 Task: Create a due date automation trigger when advanced on, on the tuesday after a card is due add fields with custom field "Resume" set to a number lower than 1 and lower than 10 at 11:00 AM.
Action: Mouse moved to (1234, 97)
Screenshot: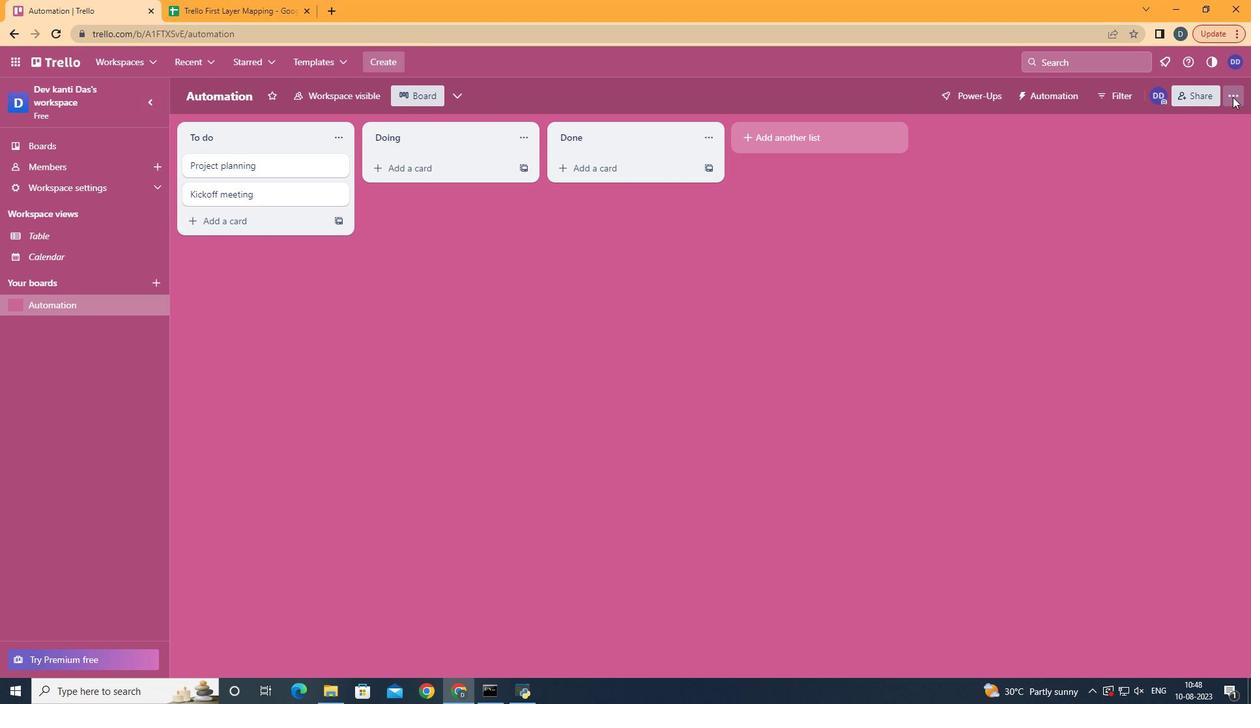 
Action: Mouse pressed left at (1234, 97)
Screenshot: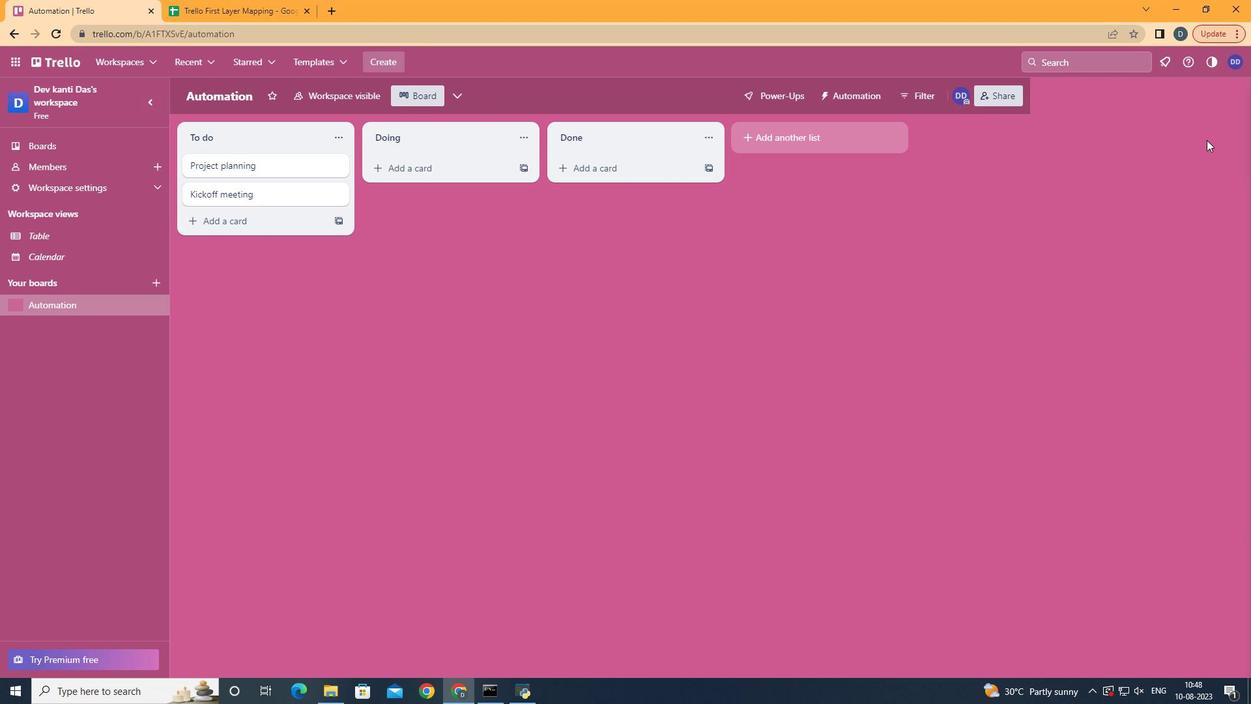 
Action: Mouse moved to (1119, 281)
Screenshot: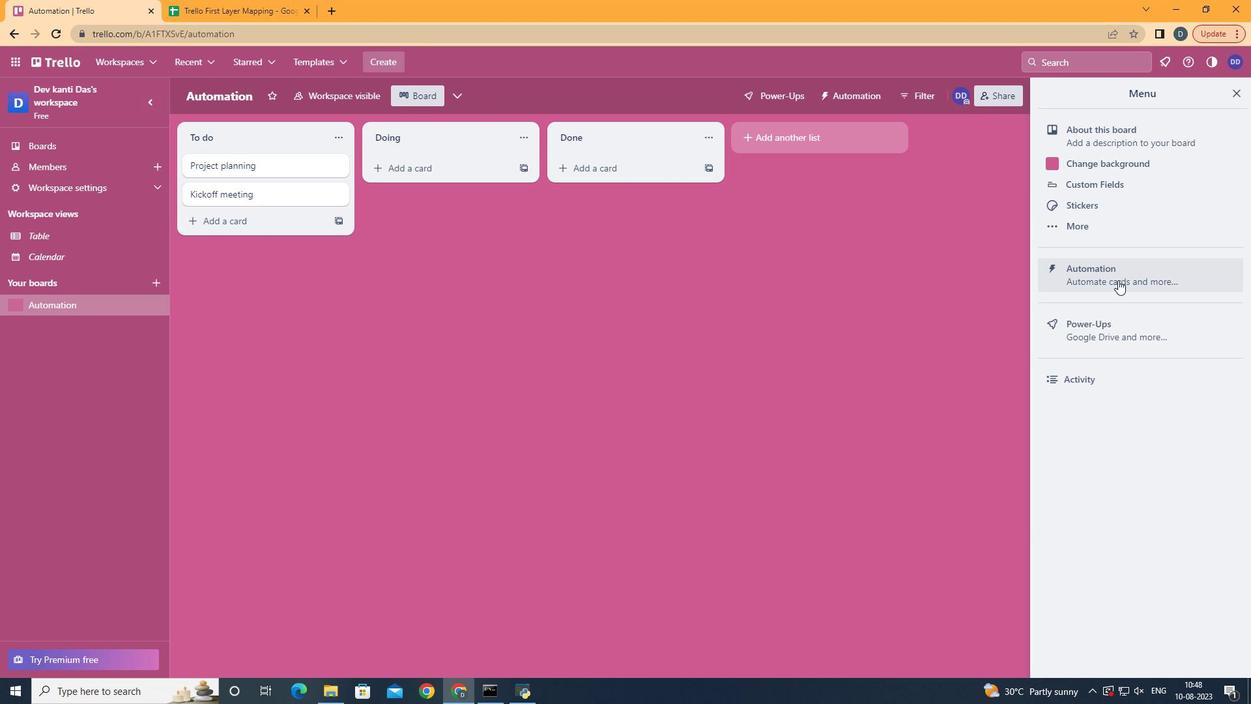 
Action: Mouse pressed left at (1119, 281)
Screenshot: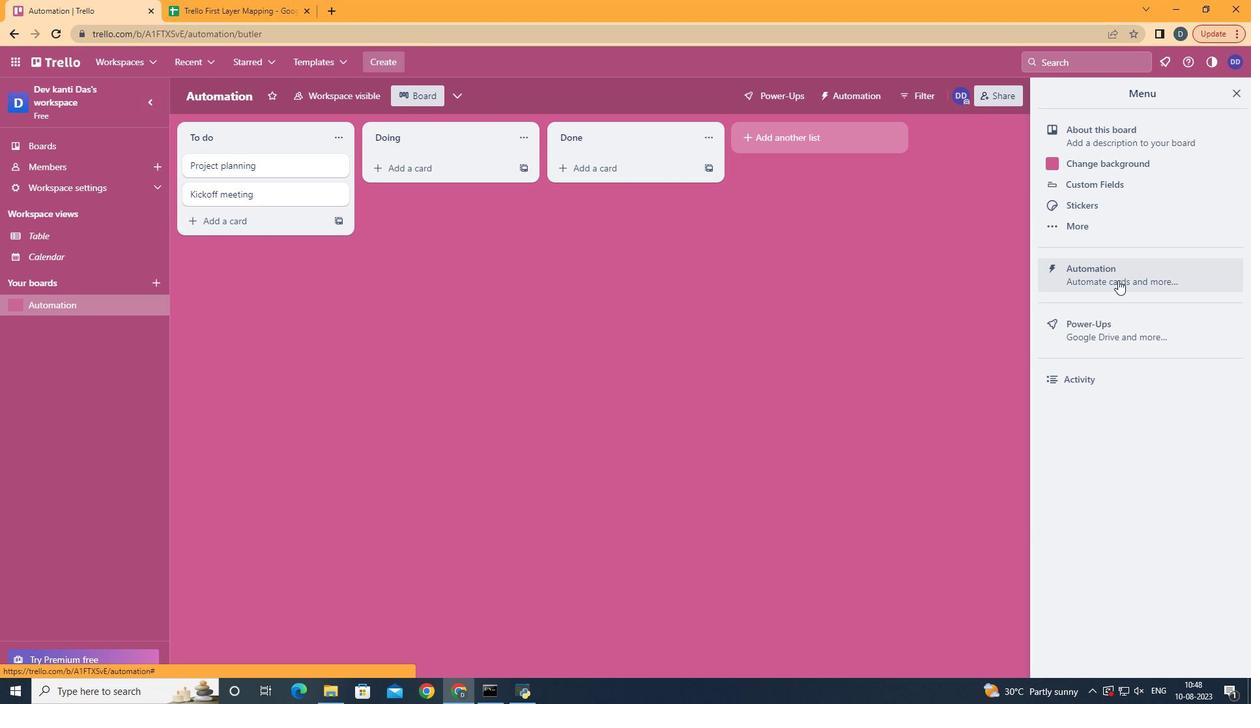 
Action: Mouse moved to (226, 261)
Screenshot: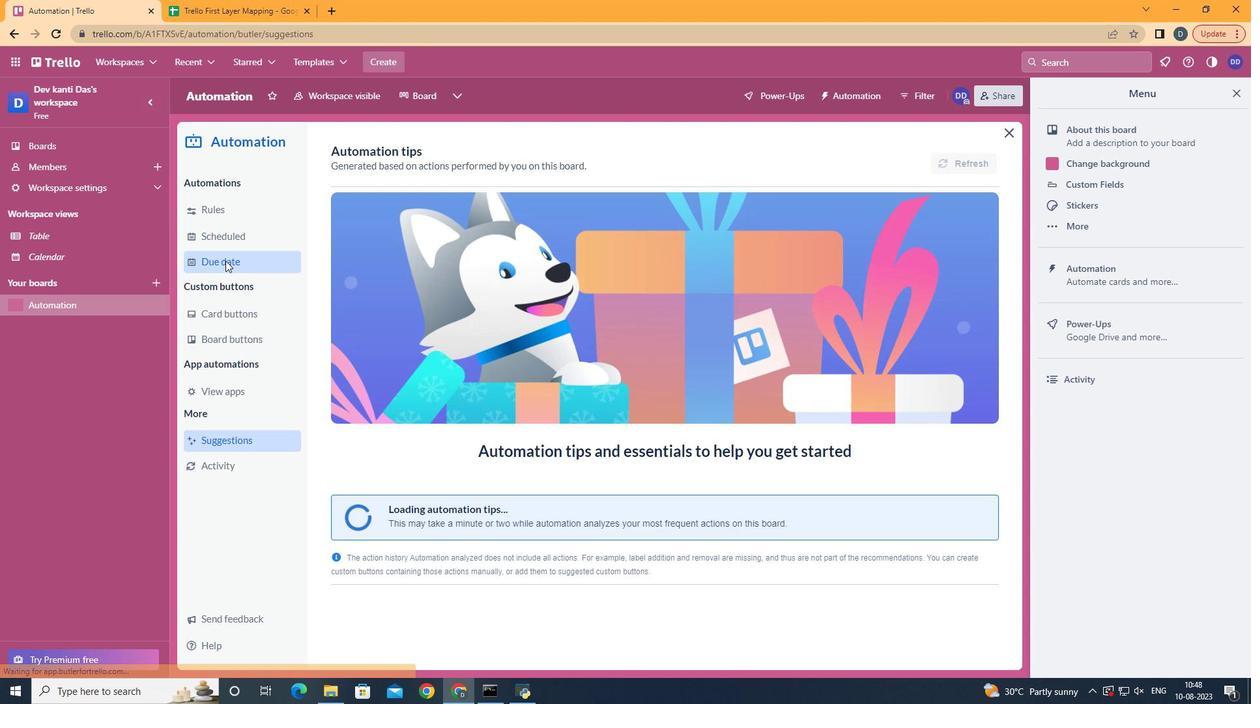 
Action: Mouse pressed left at (226, 261)
Screenshot: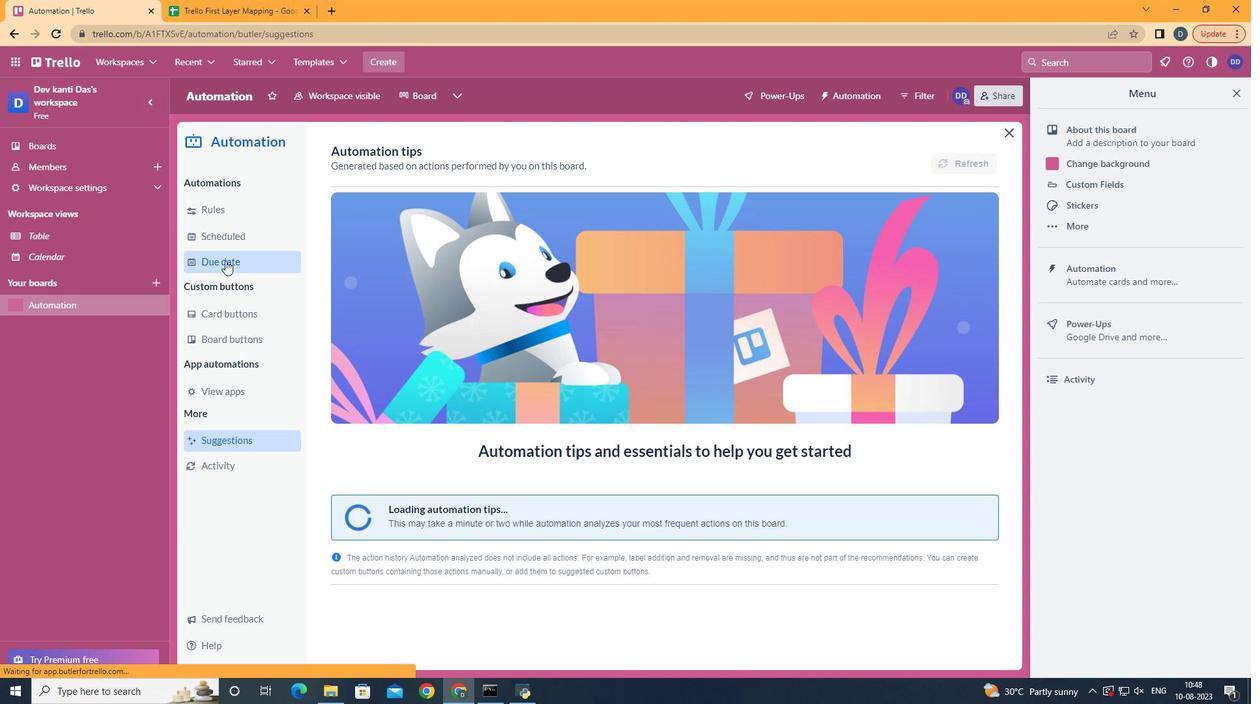 
Action: Mouse moved to (918, 161)
Screenshot: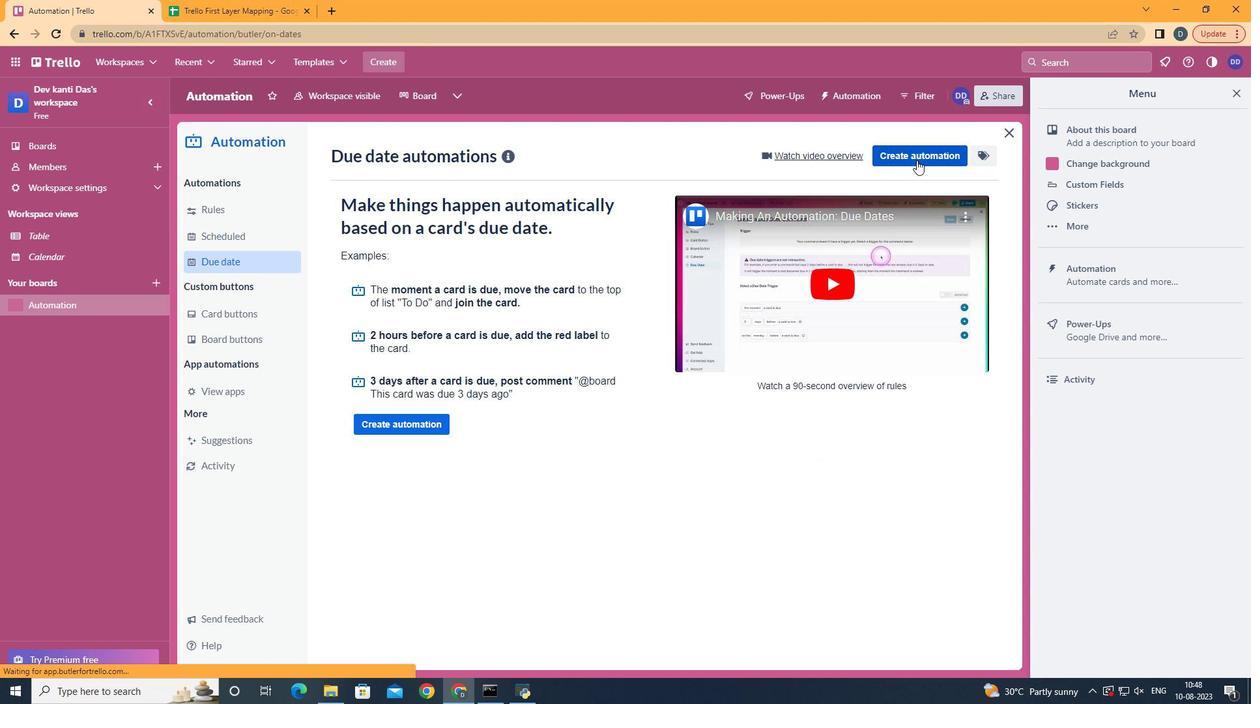
Action: Mouse pressed left at (918, 161)
Screenshot: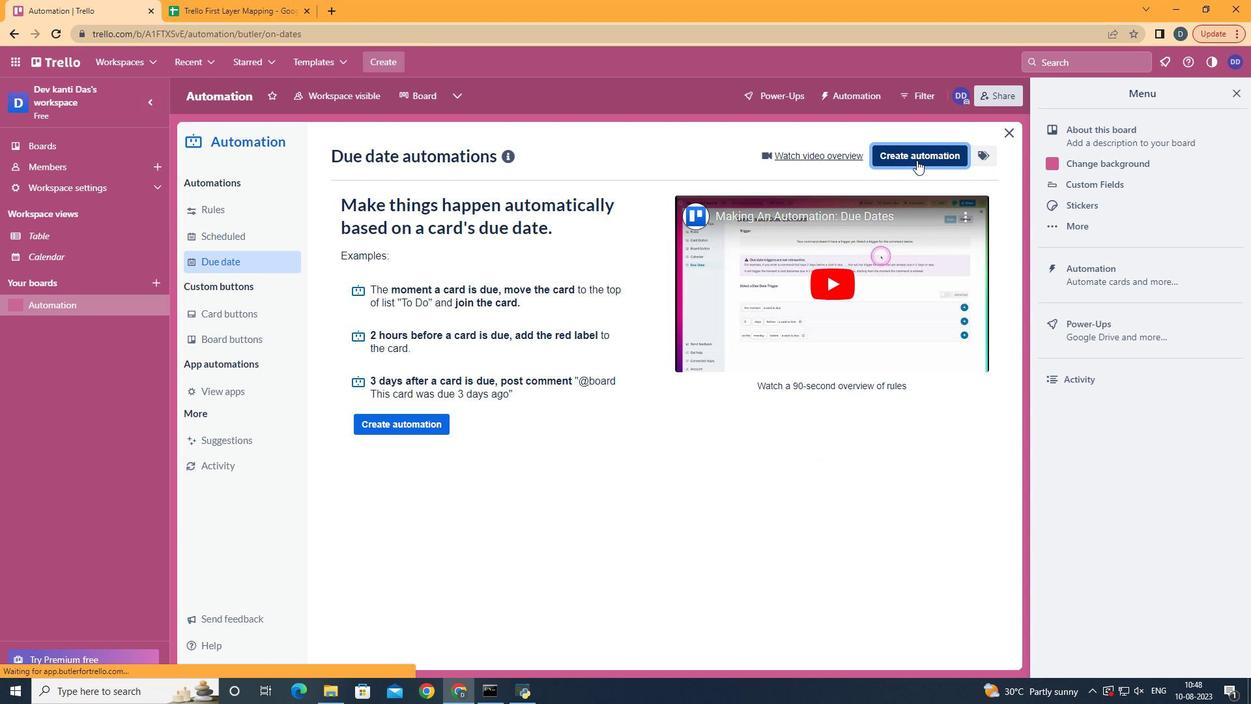
Action: Mouse moved to (650, 293)
Screenshot: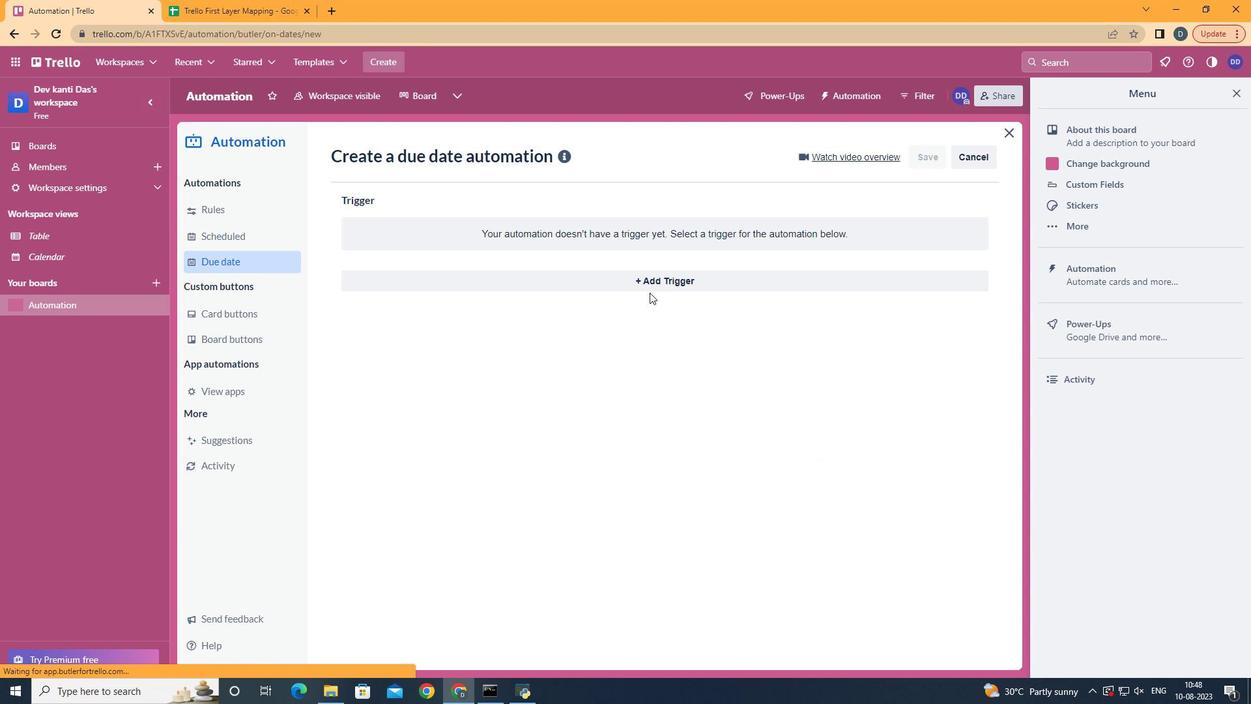 
Action: Mouse pressed left at (650, 293)
Screenshot: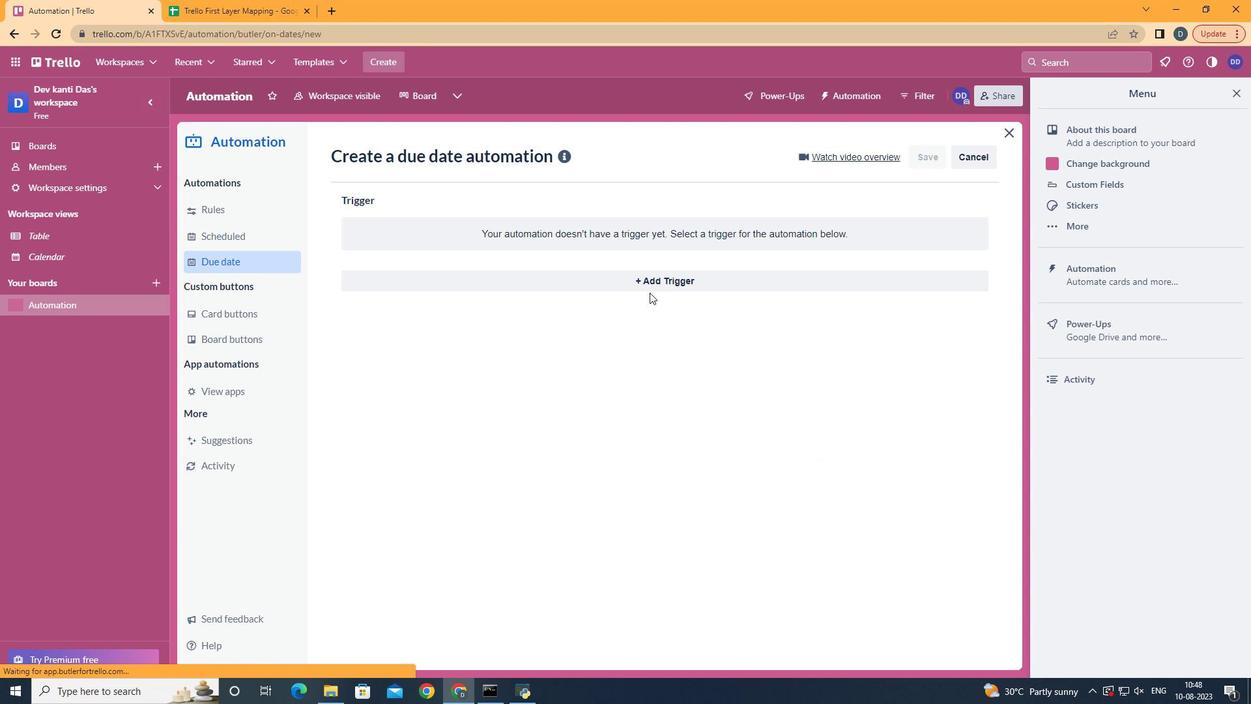 
Action: Mouse moved to (708, 294)
Screenshot: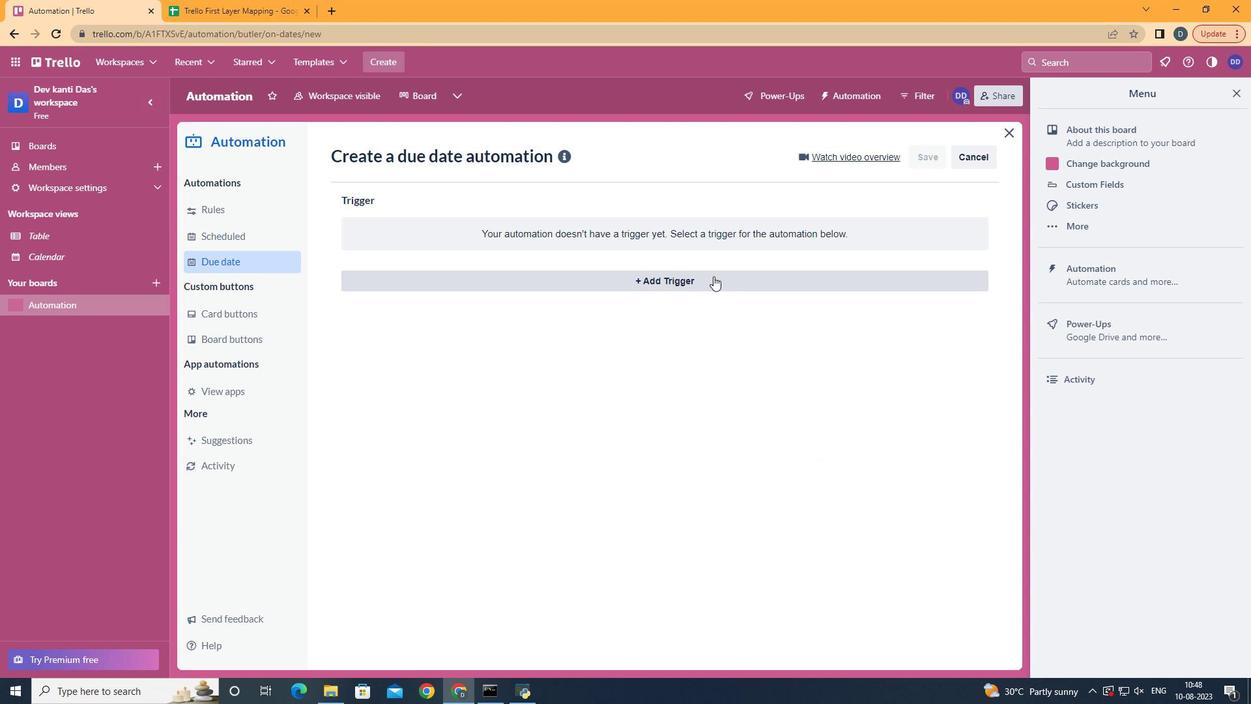 
Action: Mouse pressed left at (708, 294)
Screenshot: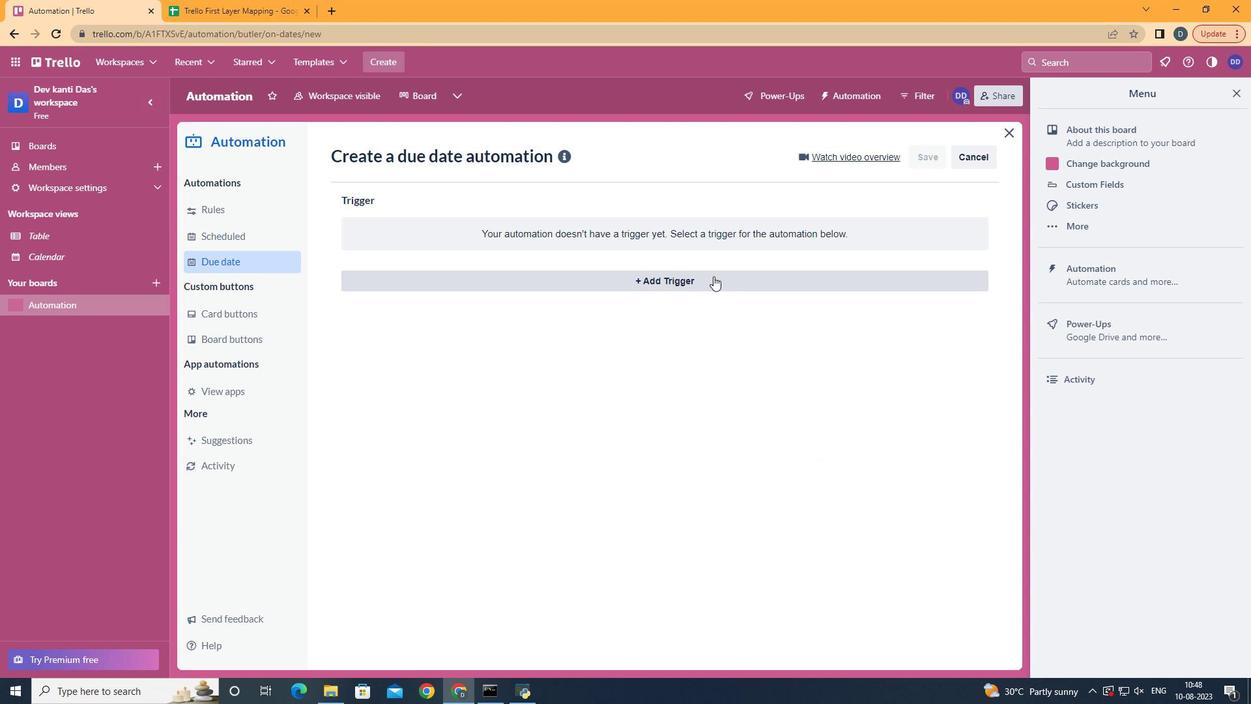 
Action: Mouse moved to (714, 277)
Screenshot: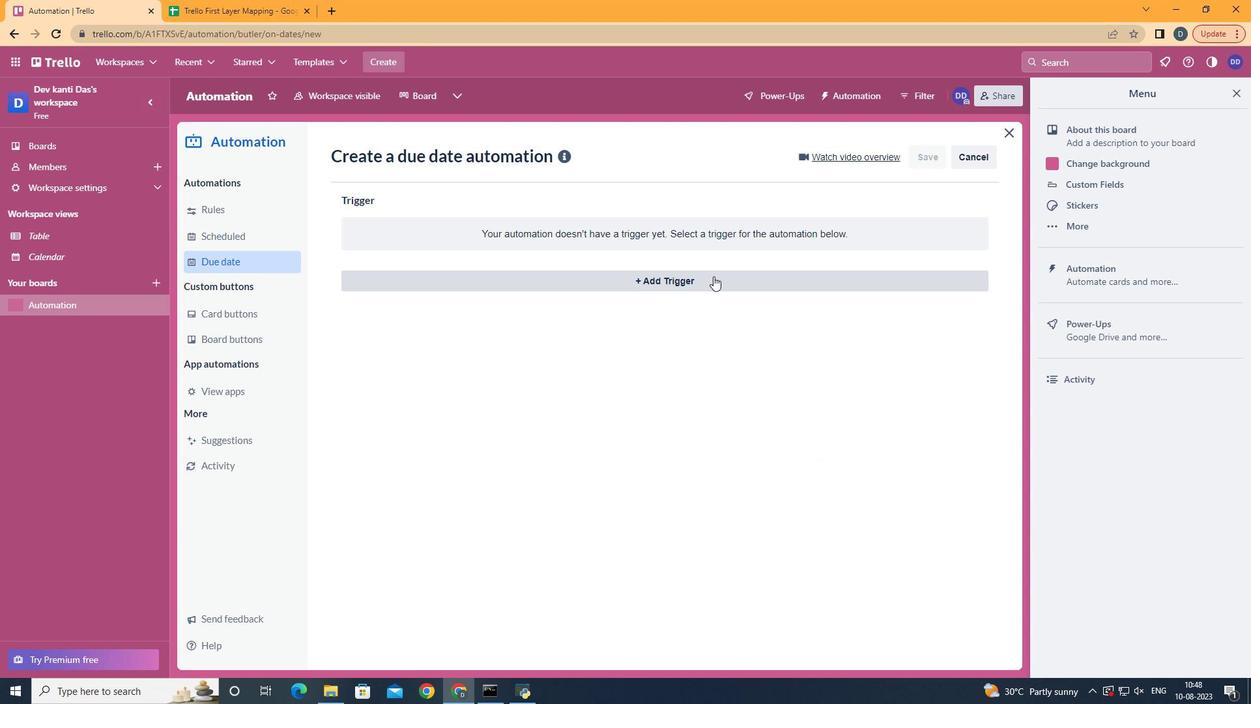 
Action: Mouse pressed left at (714, 277)
Screenshot: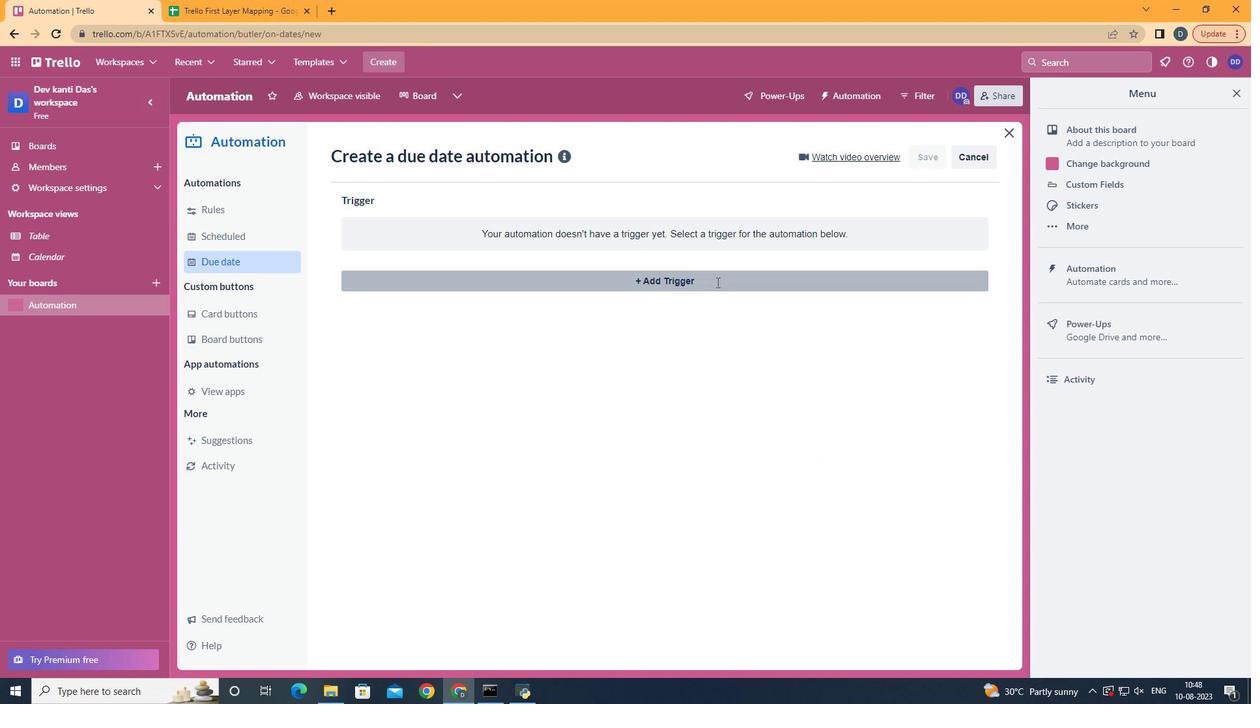 
Action: Mouse moved to (423, 363)
Screenshot: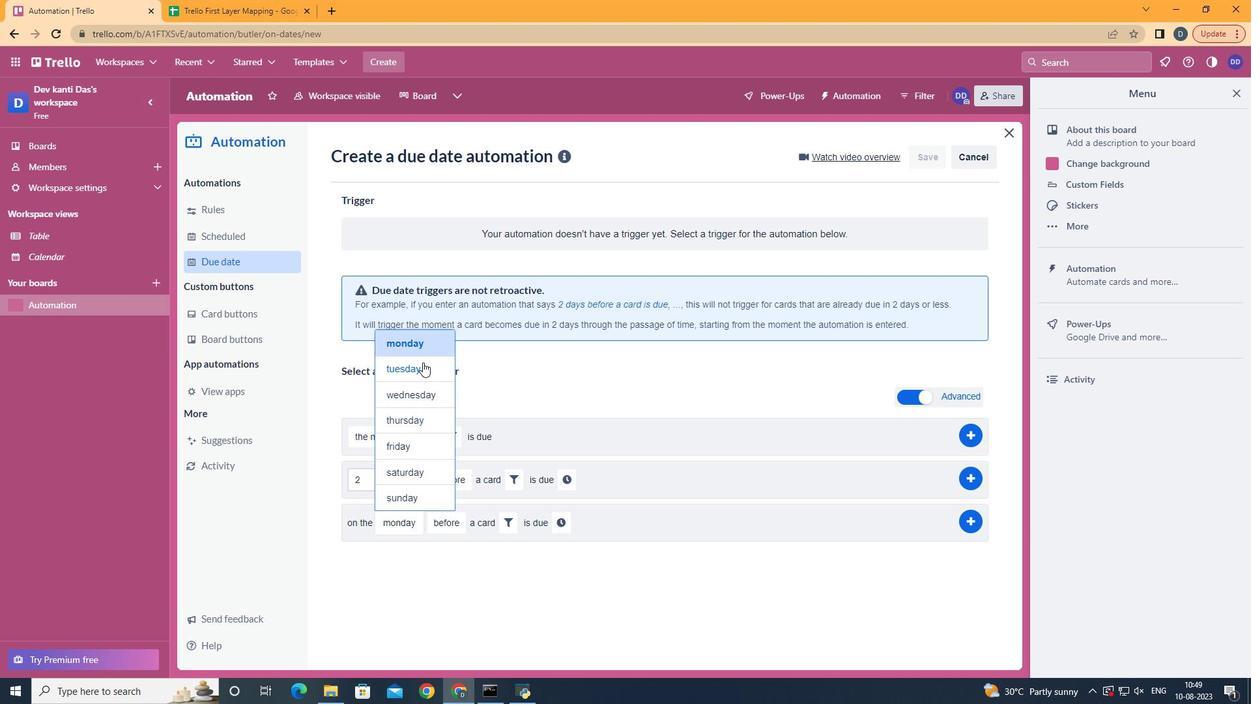 
Action: Mouse pressed left at (423, 363)
Screenshot: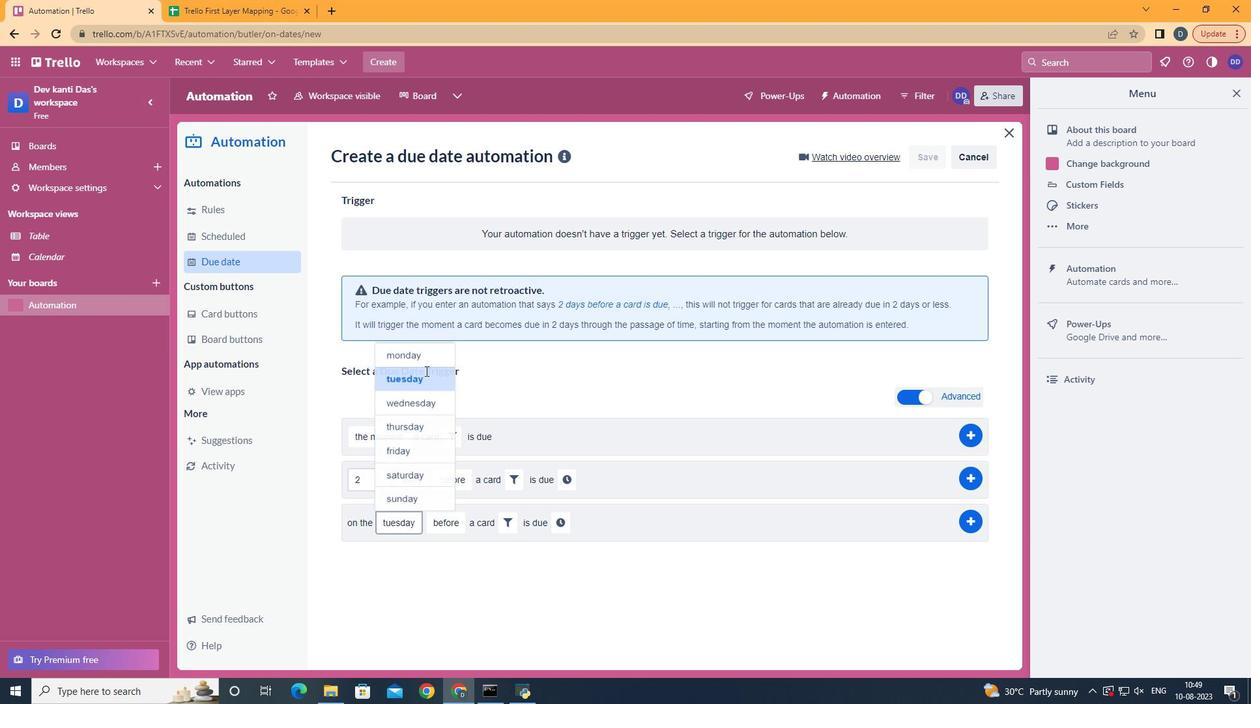
Action: Mouse moved to (469, 573)
Screenshot: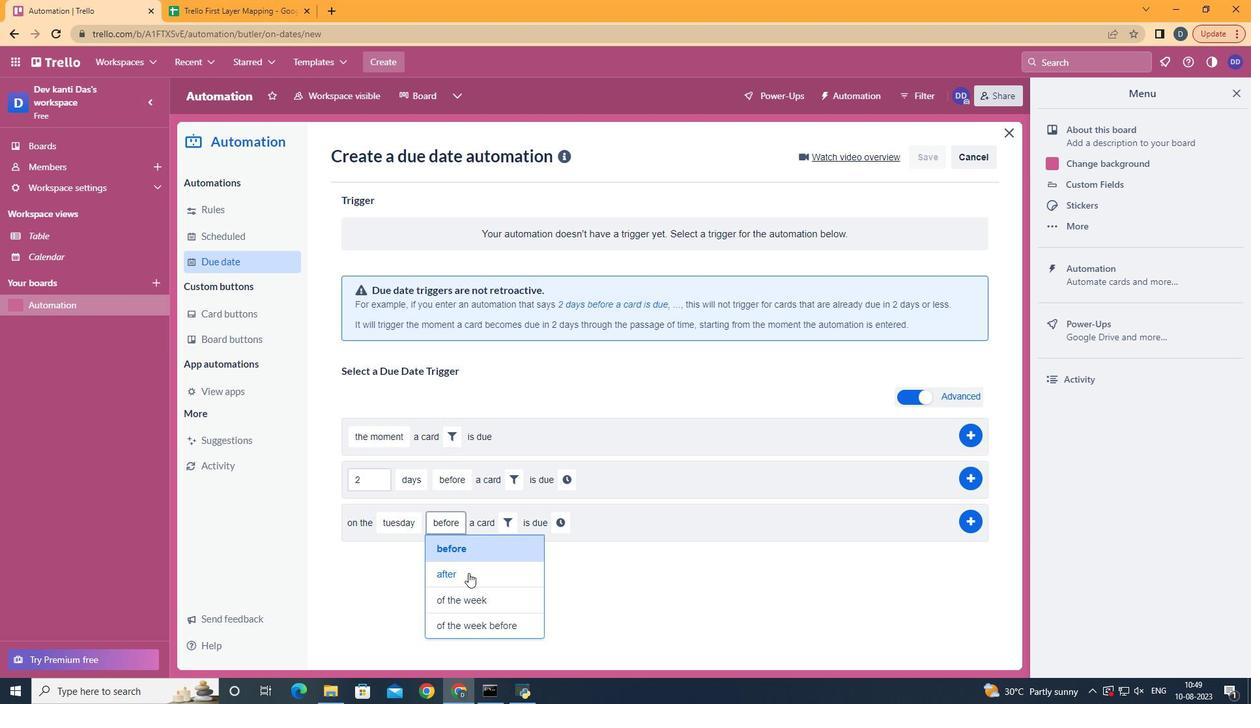 
Action: Mouse pressed left at (469, 573)
Screenshot: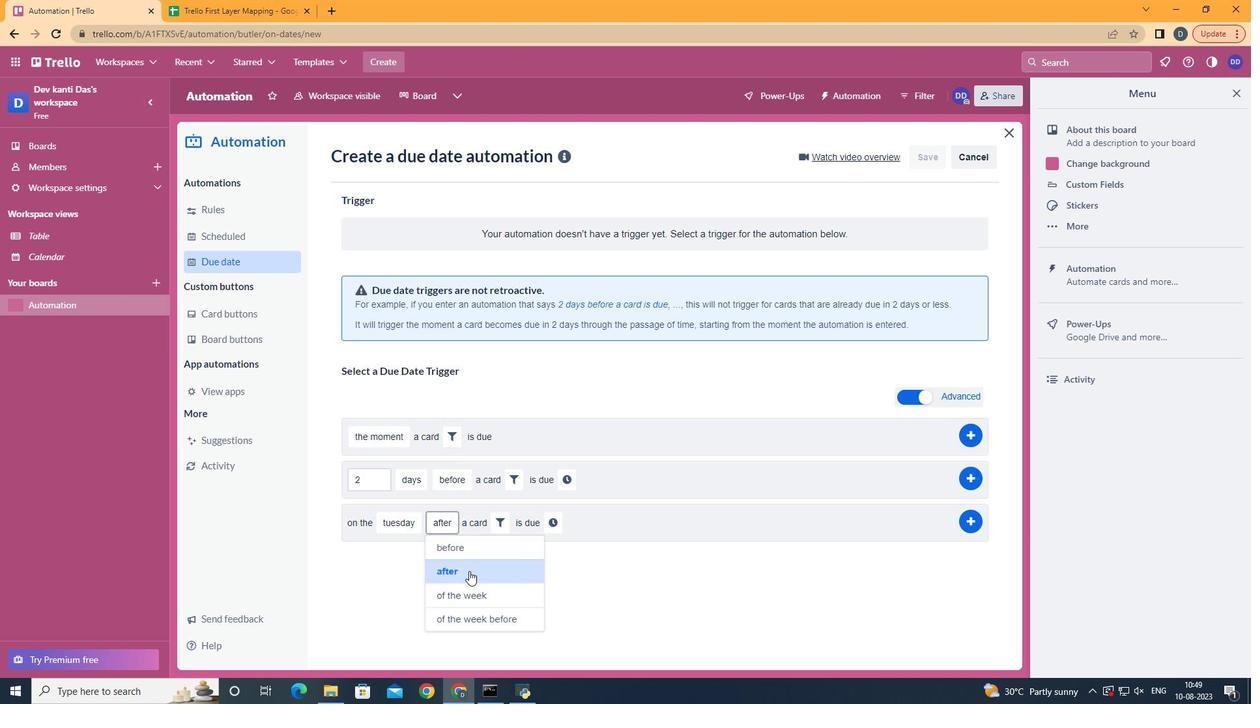 
Action: Mouse moved to (503, 533)
Screenshot: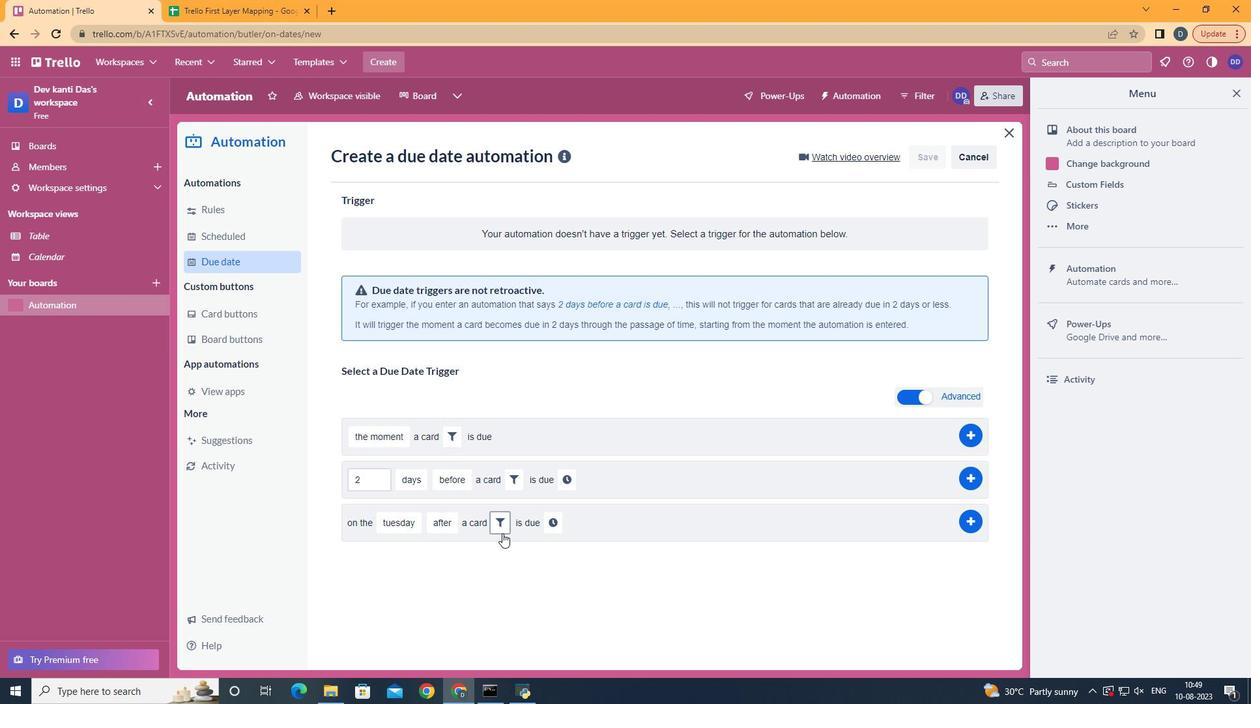 
Action: Mouse pressed left at (503, 533)
Screenshot: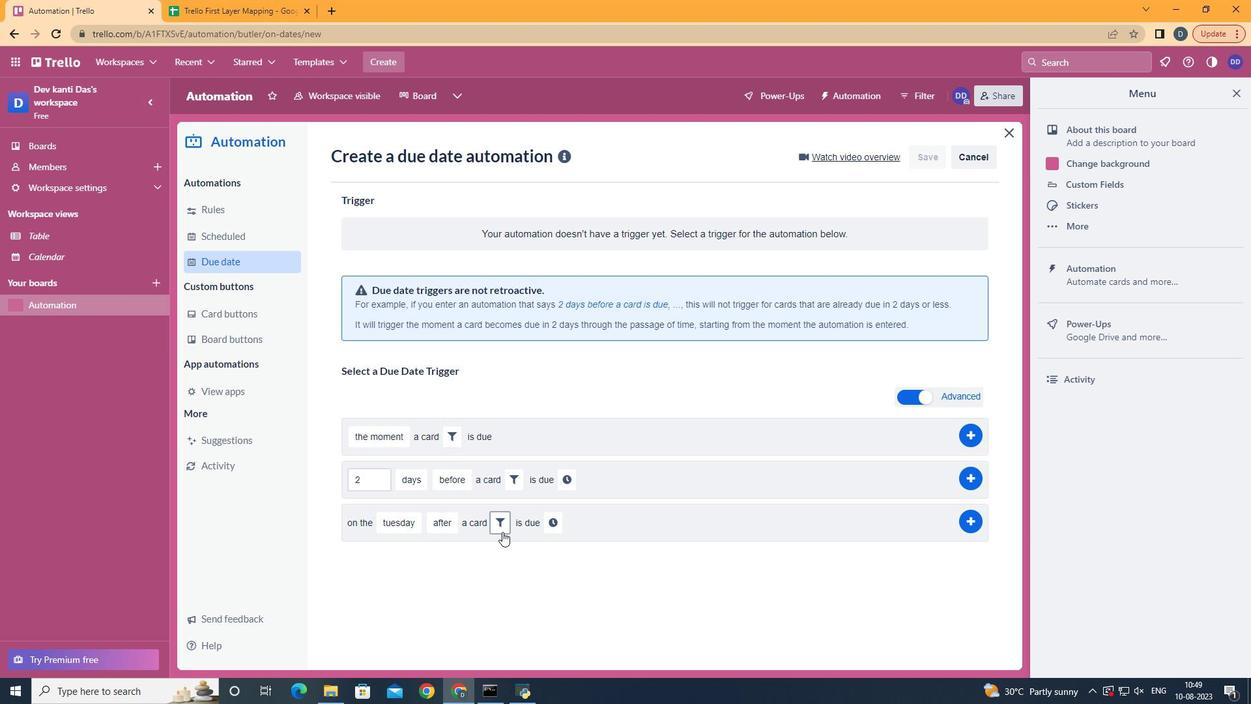 
Action: Mouse moved to (704, 569)
Screenshot: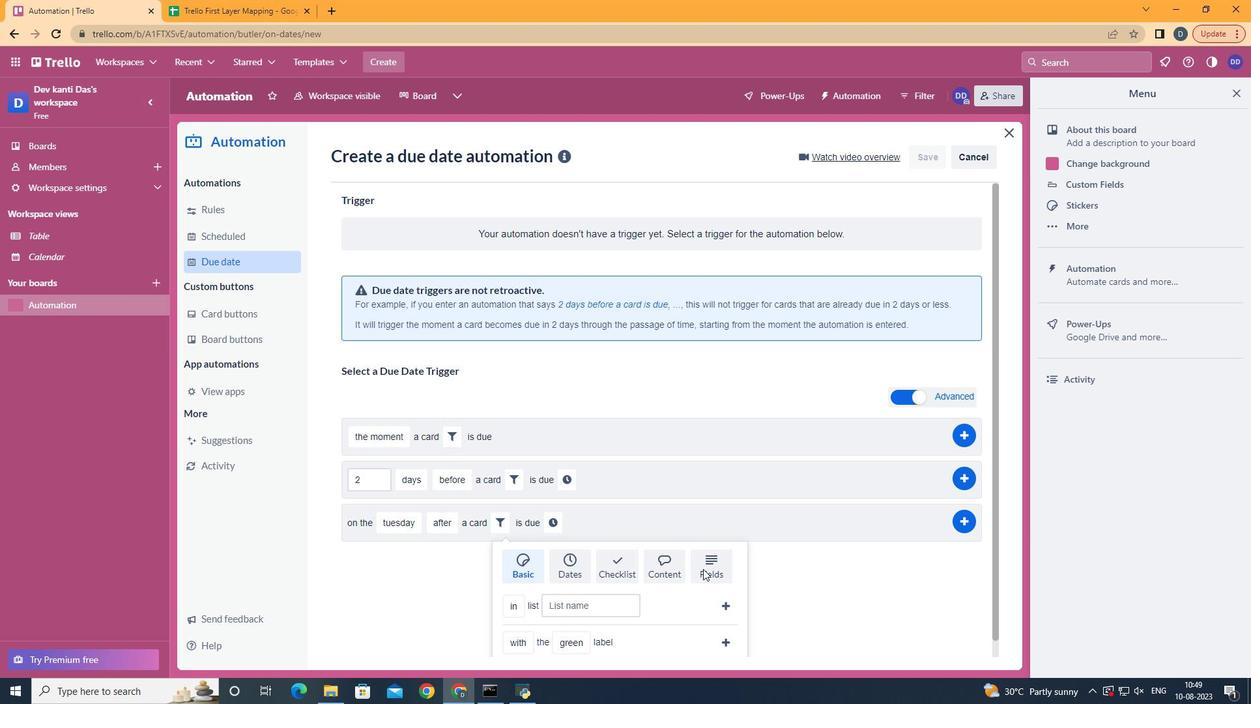 
Action: Mouse pressed left at (704, 569)
Screenshot: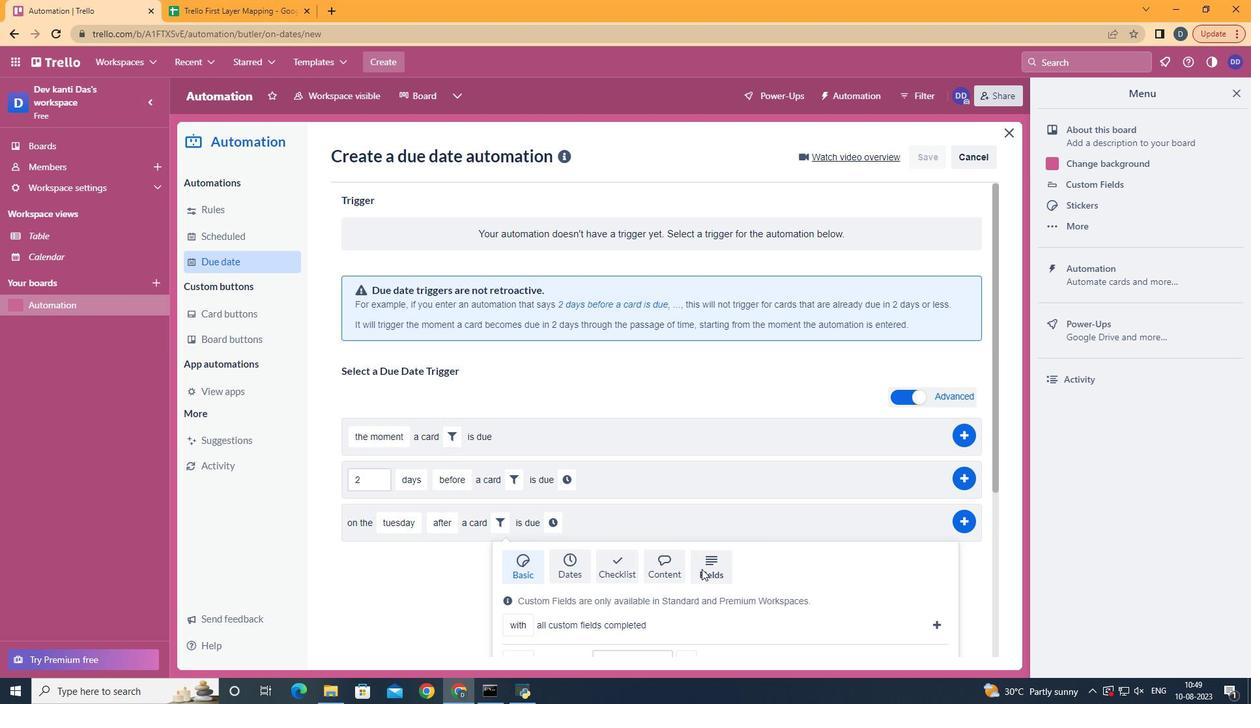 
Action: Mouse moved to (702, 569)
Screenshot: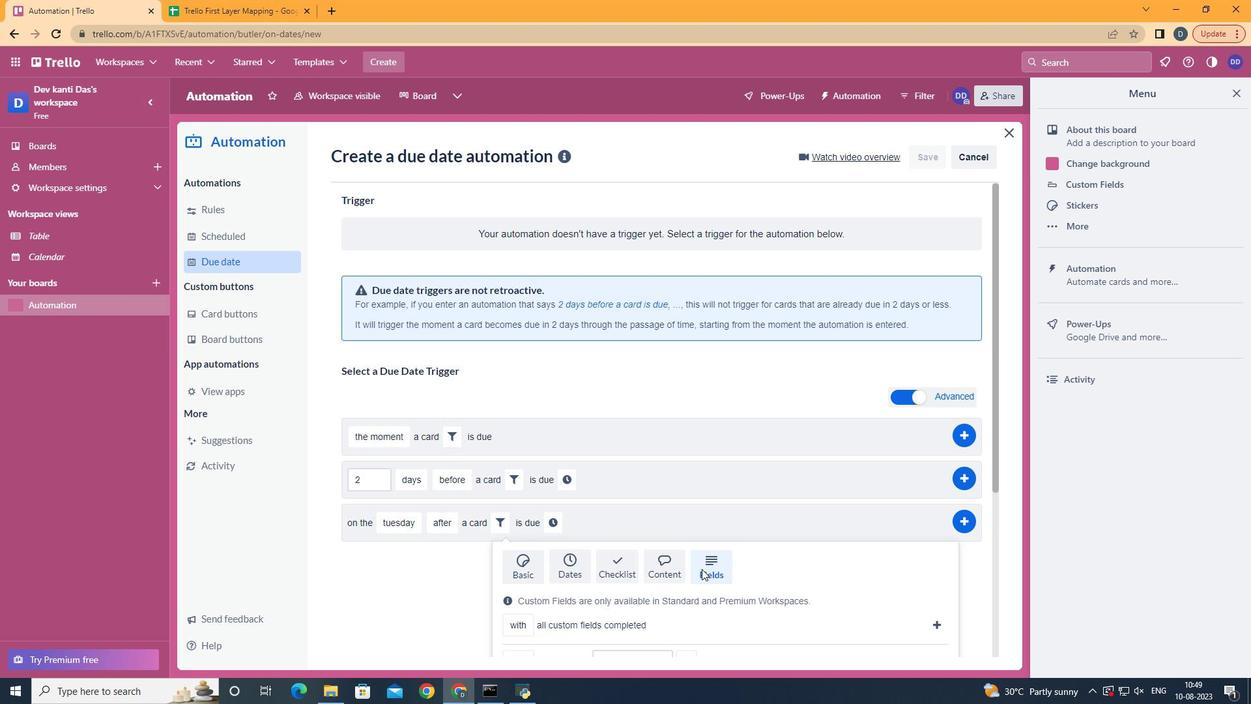 
Action: Mouse scrolled (702, 569) with delta (0, 0)
Screenshot: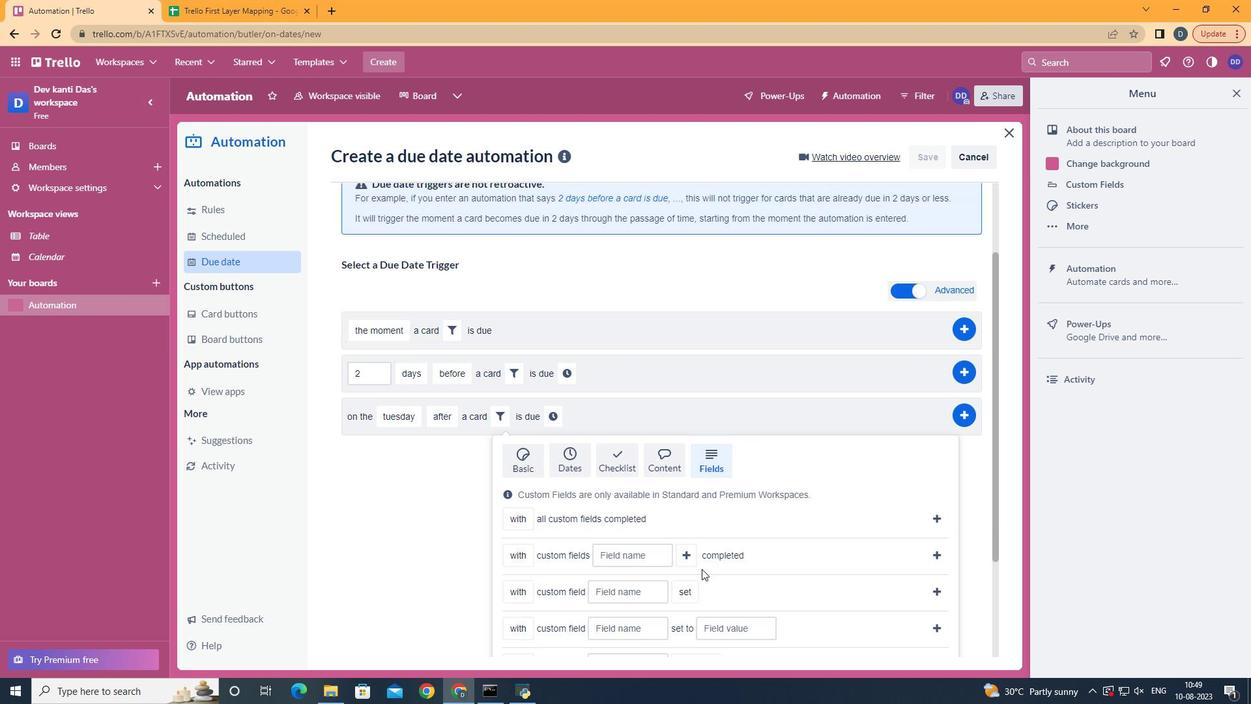 
Action: Mouse scrolled (702, 569) with delta (0, 0)
Screenshot: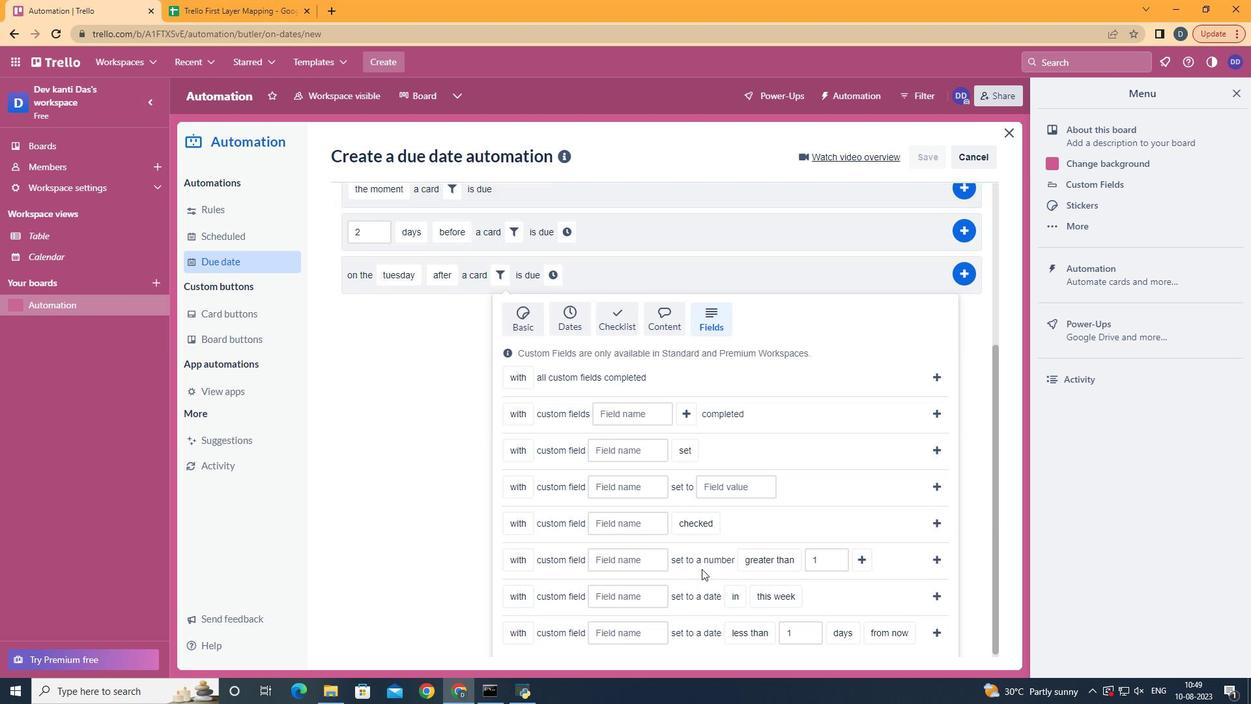 
Action: Mouse scrolled (702, 569) with delta (0, 0)
Screenshot: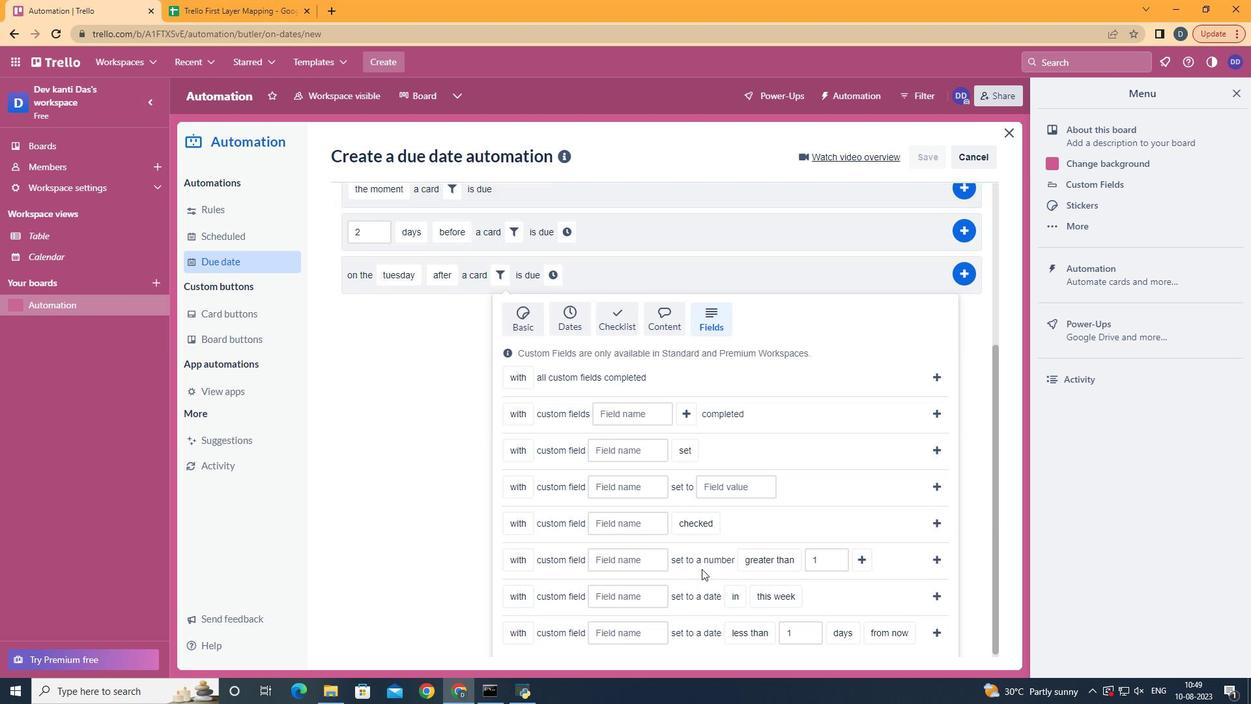 
Action: Mouse scrolled (702, 569) with delta (0, 0)
Screenshot: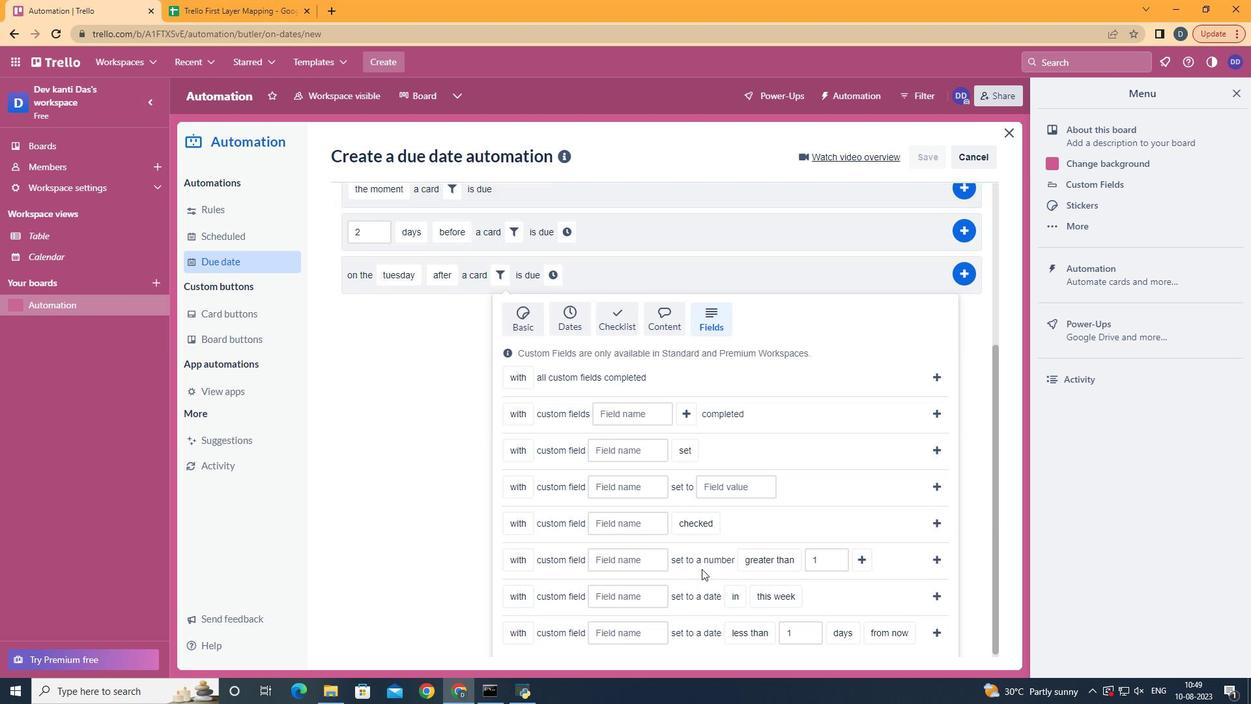 
Action: Mouse scrolled (702, 569) with delta (0, 0)
Screenshot: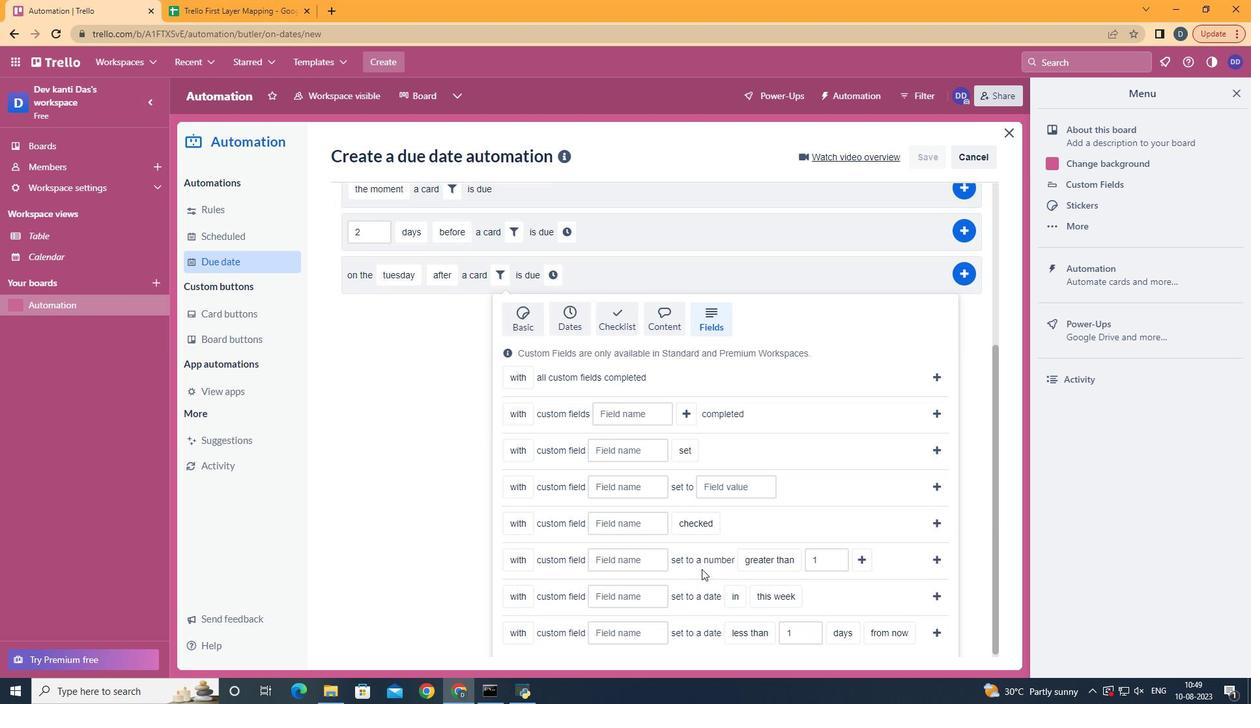 
Action: Mouse scrolled (702, 569) with delta (0, 0)
Screenshot: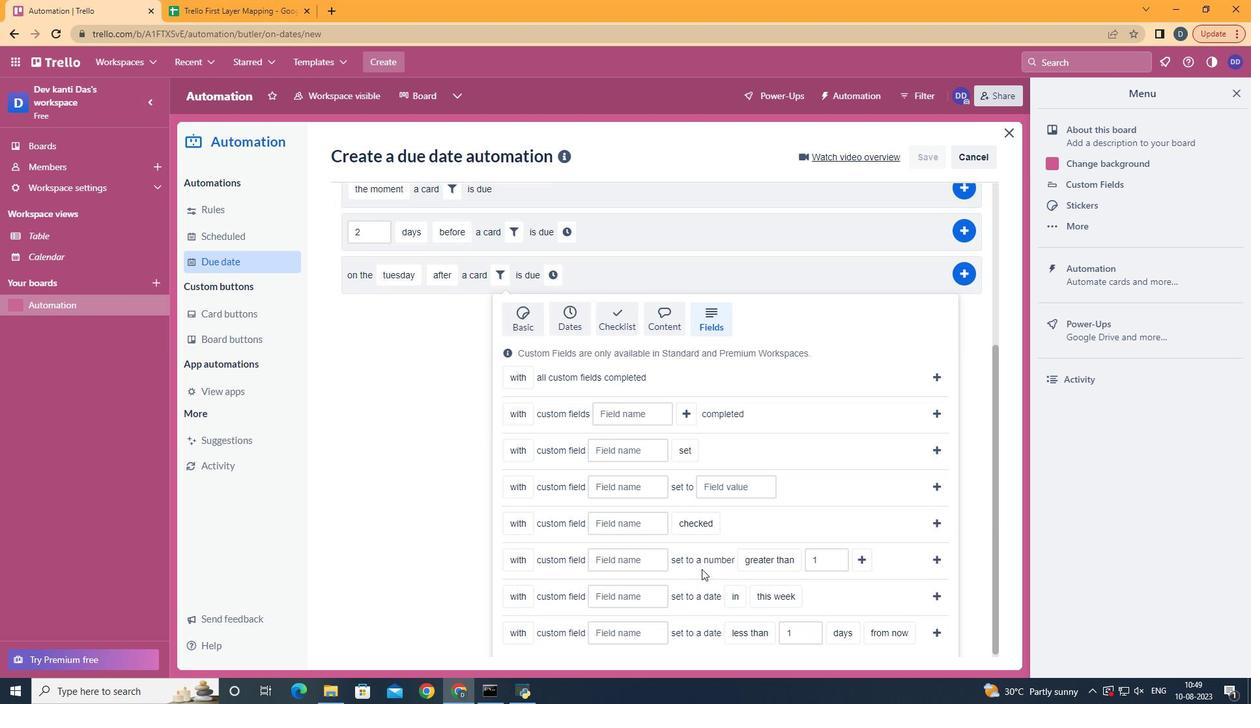 
Action: Mouse moved to (521, 576)
Screenshot: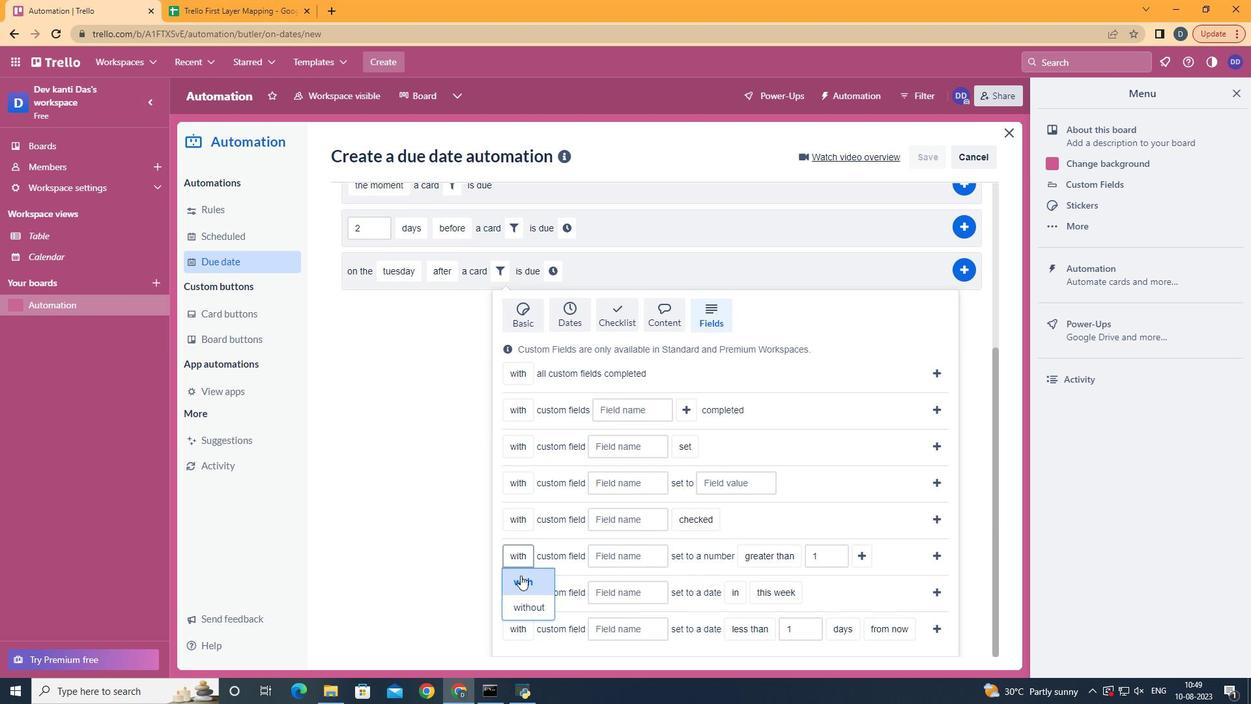 
Action: Mouse pressed left at (521, 576)
Screenshot: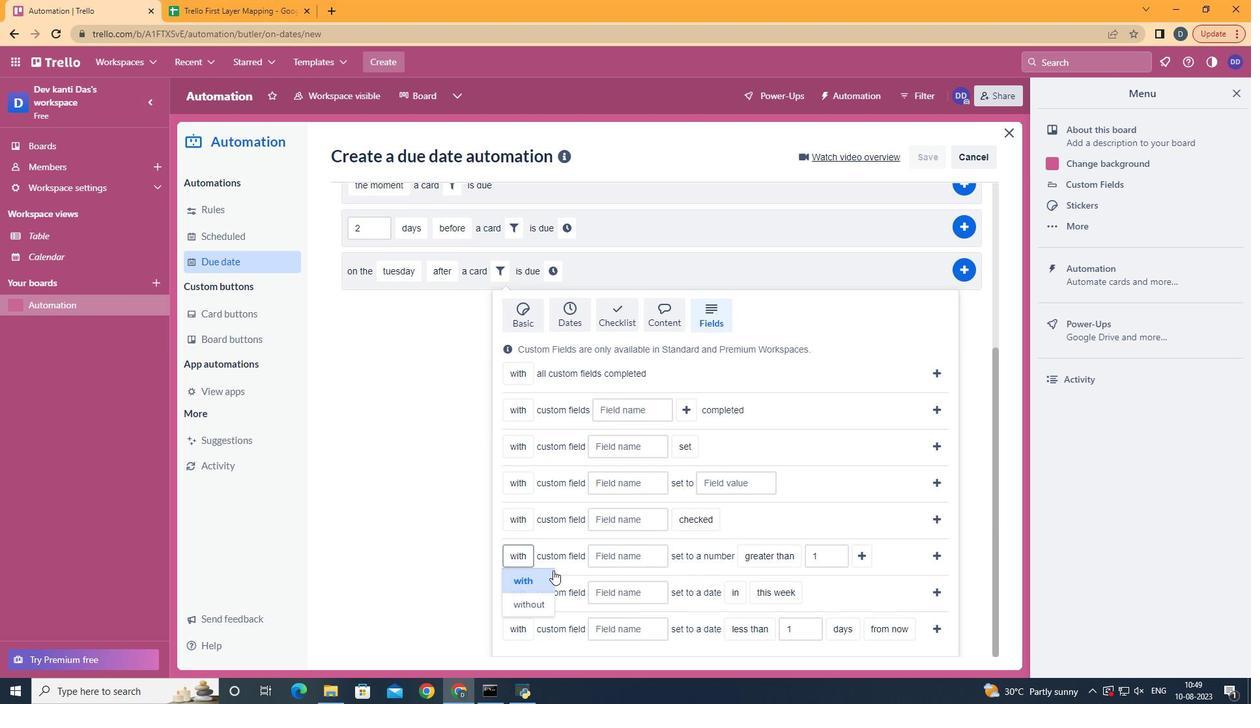 
Action: Mouse moved to (609, 554)
Screenshot: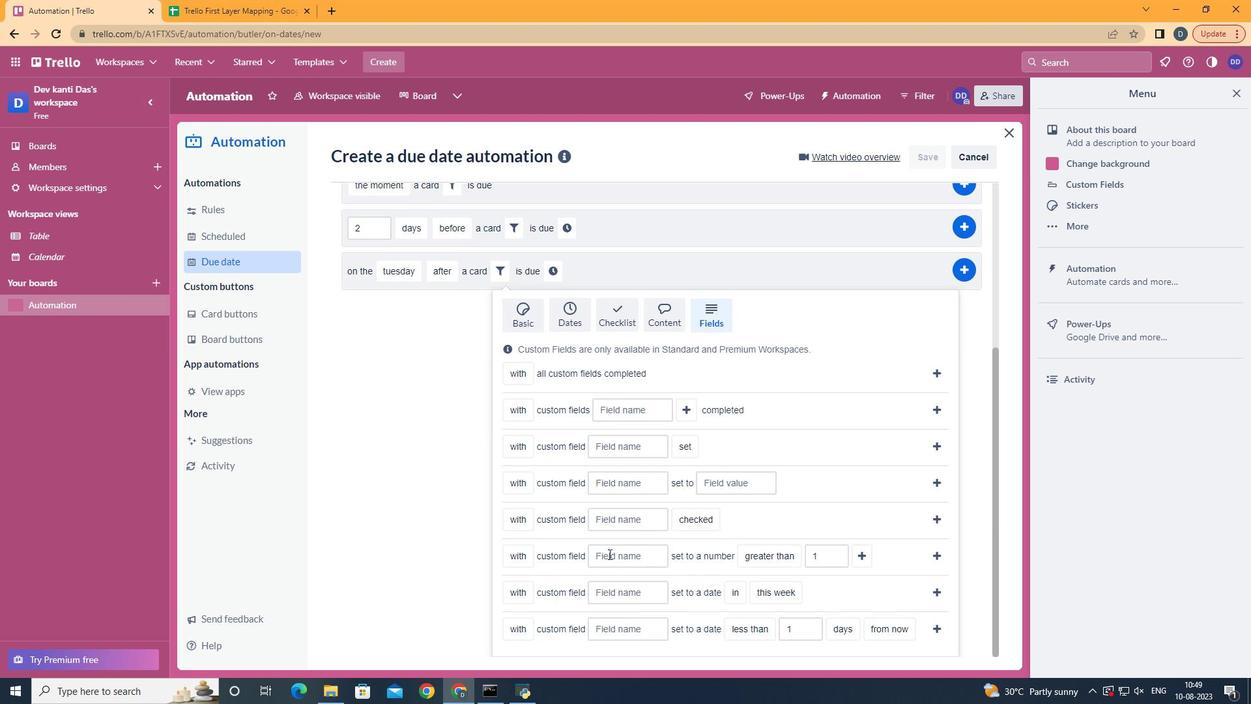 
Action: Mouse pressed left at (609, 554)
Screenshot: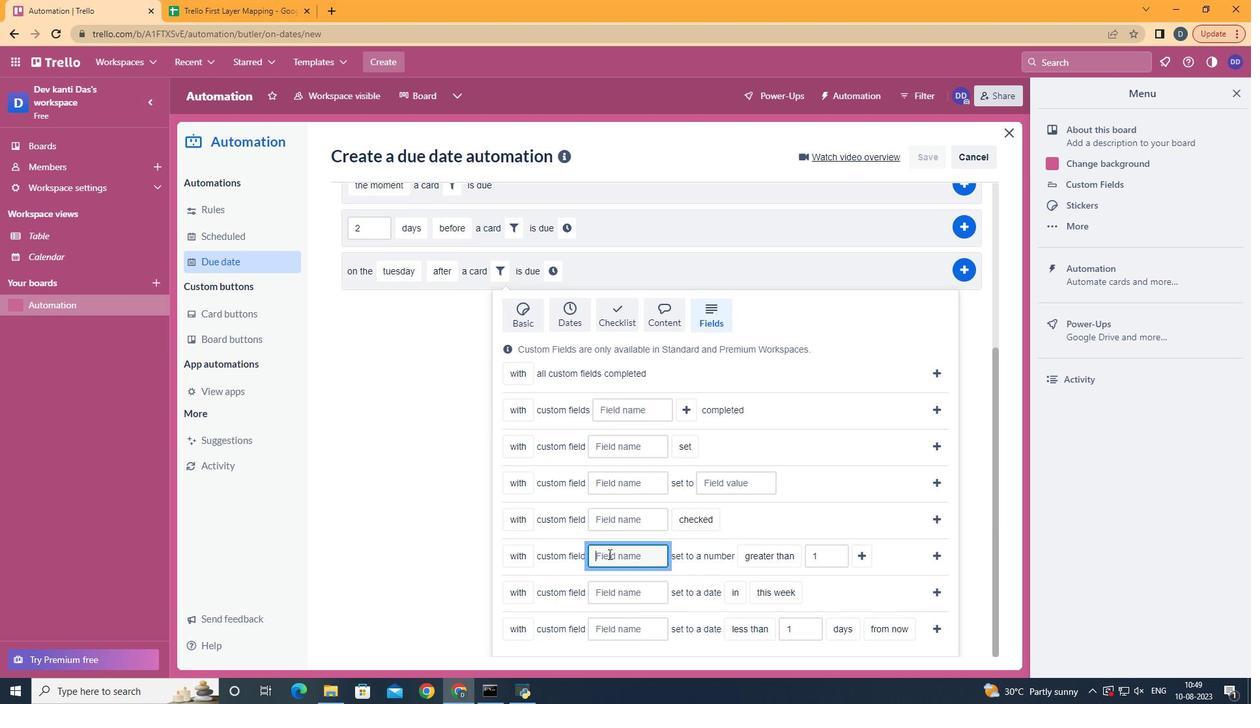 
Action: Key pressed <Key.shift>Resume
Screenshot: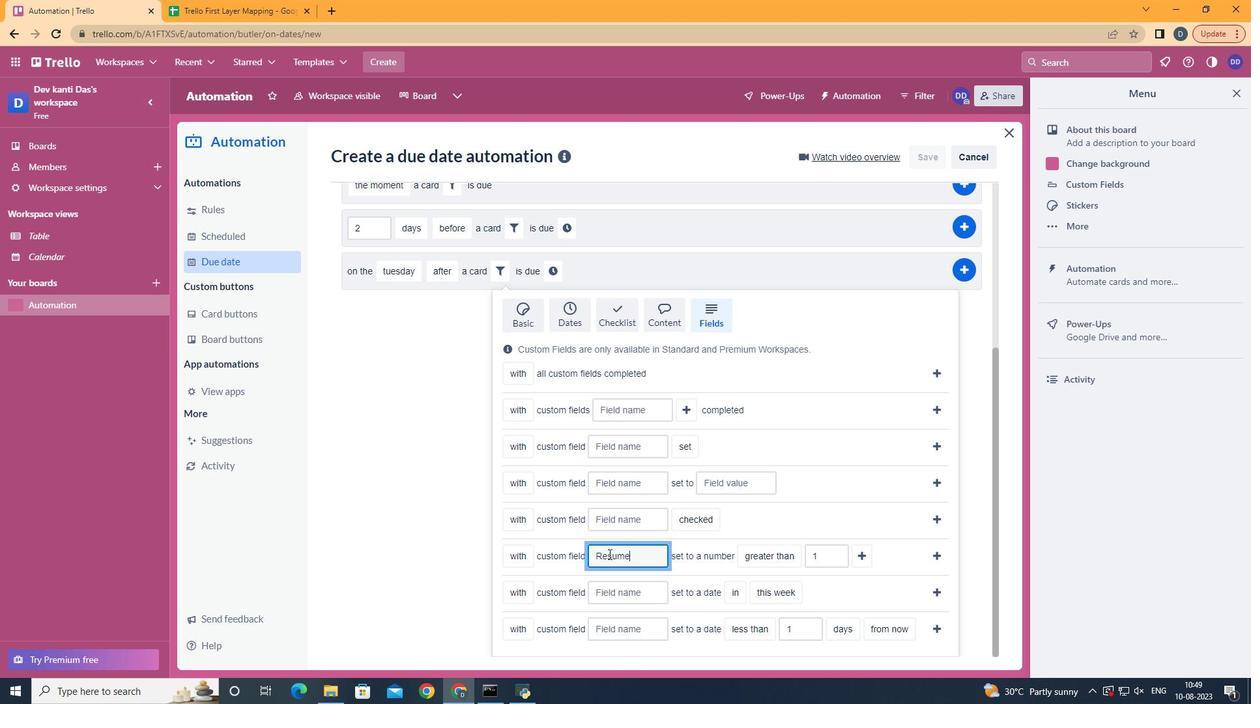 
Action: Mouse moved to (799, 510)
Screenshot: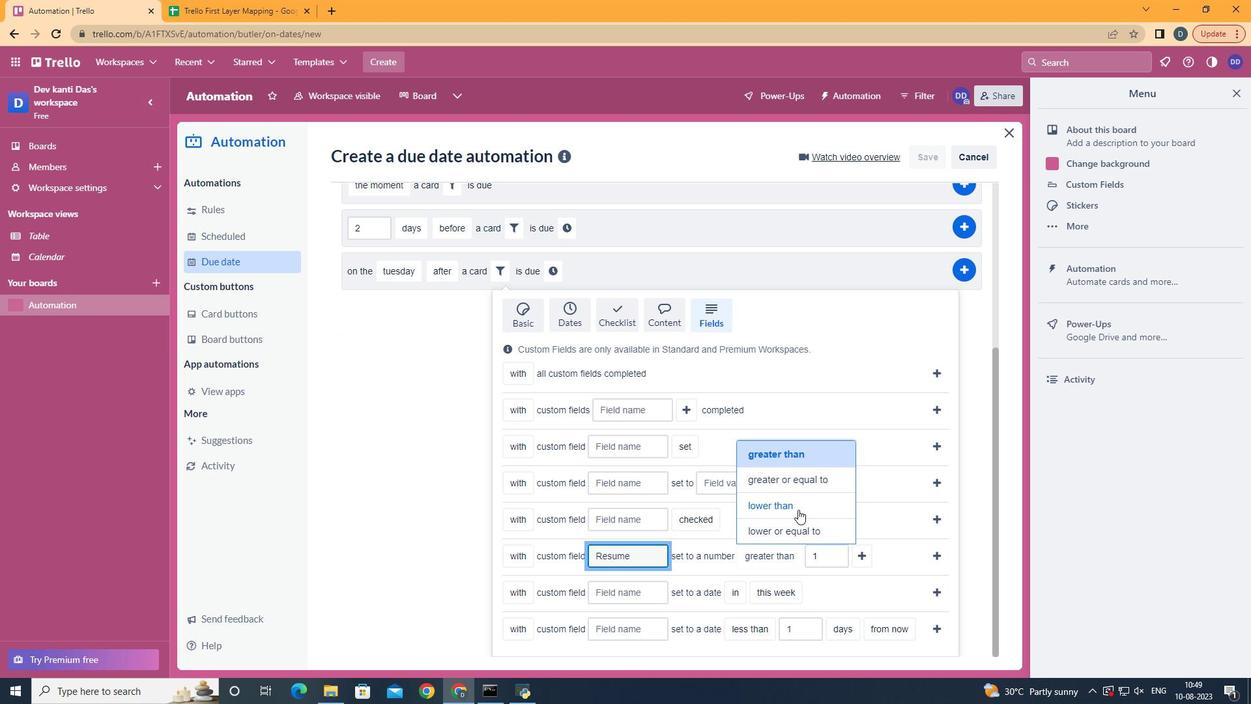 
Action: Mouse pressed left at (799, 510)
Screenshot: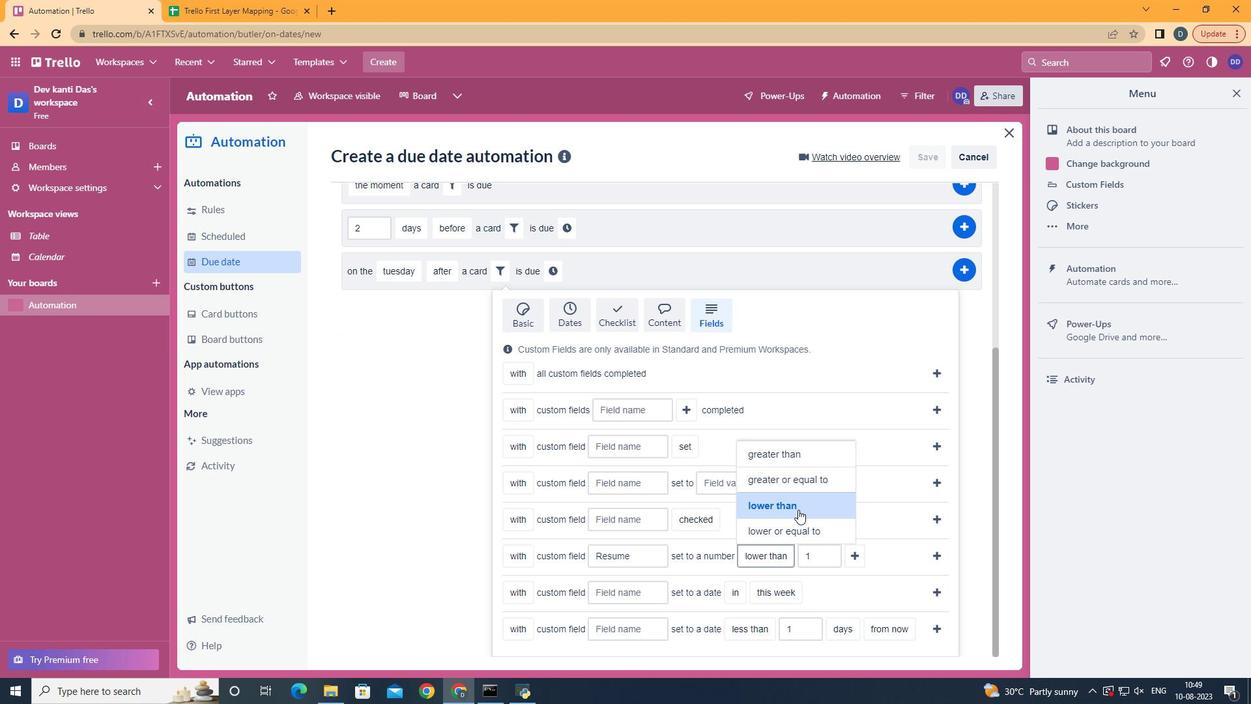 
Action: Mouse moved to (854, 554)
Screenshot: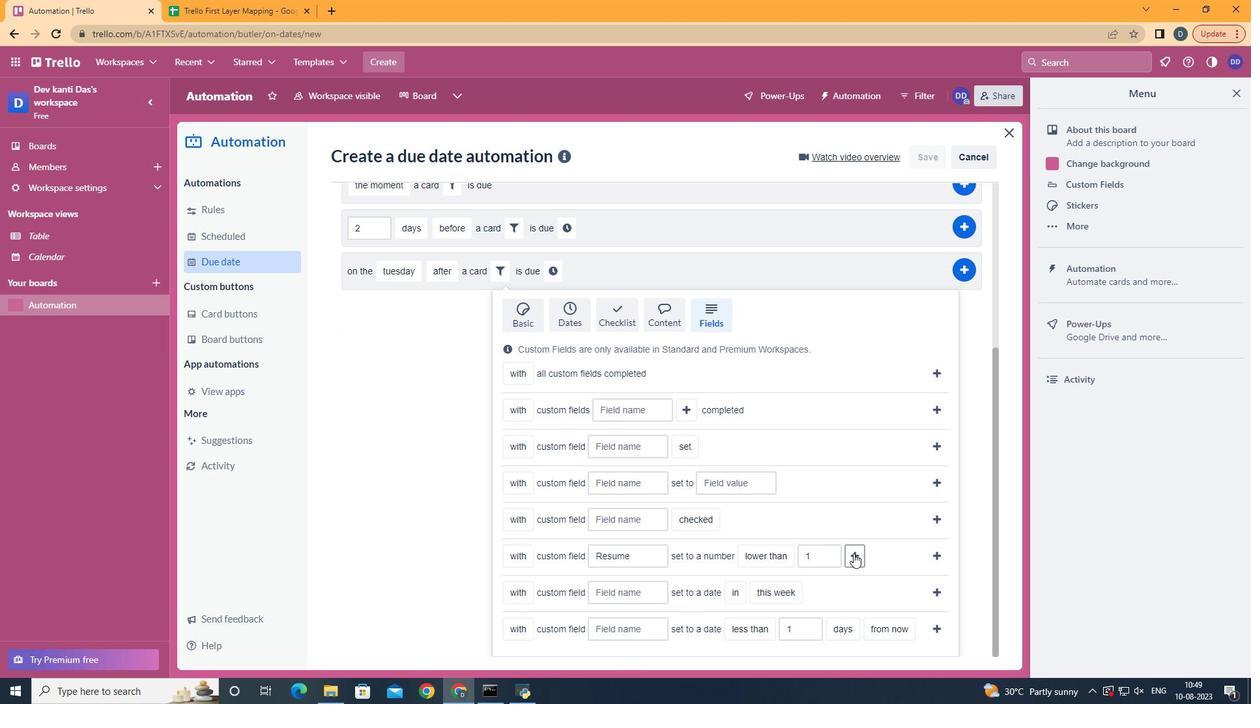 
Action: Mouse pressed left at (854, 554)
Screenshot: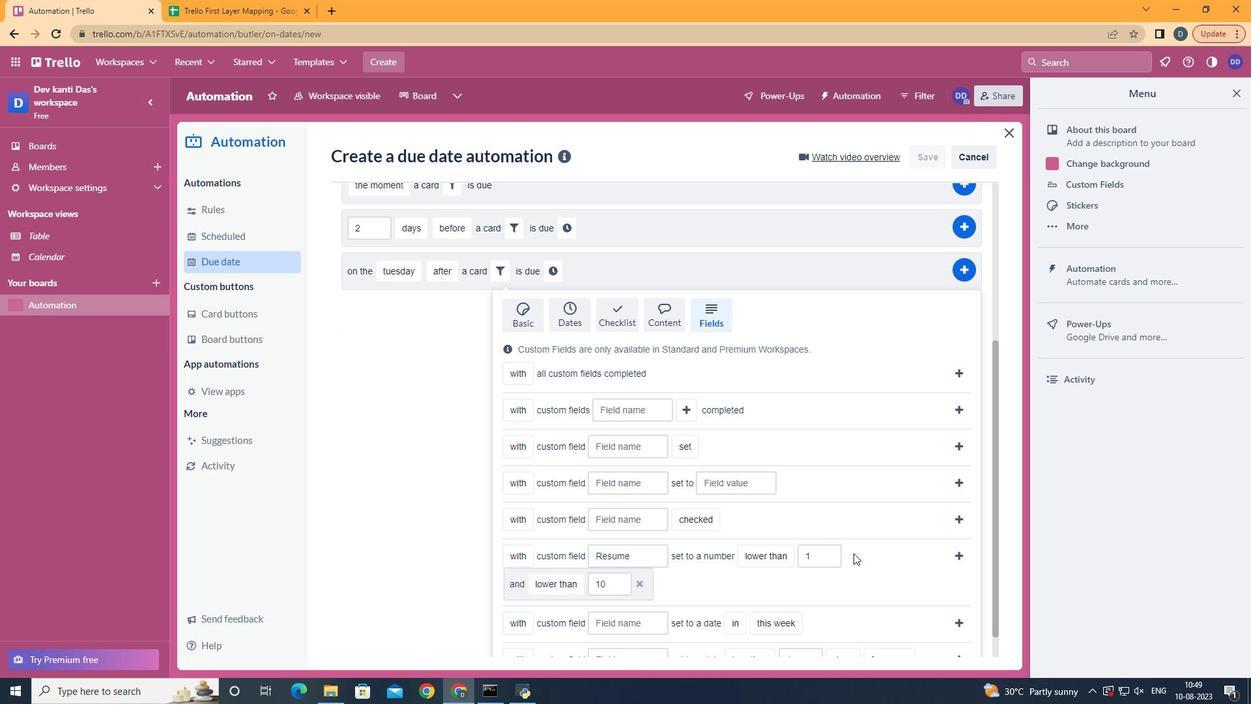 
Action: Mouse moved to (573, 479)
Screenshot: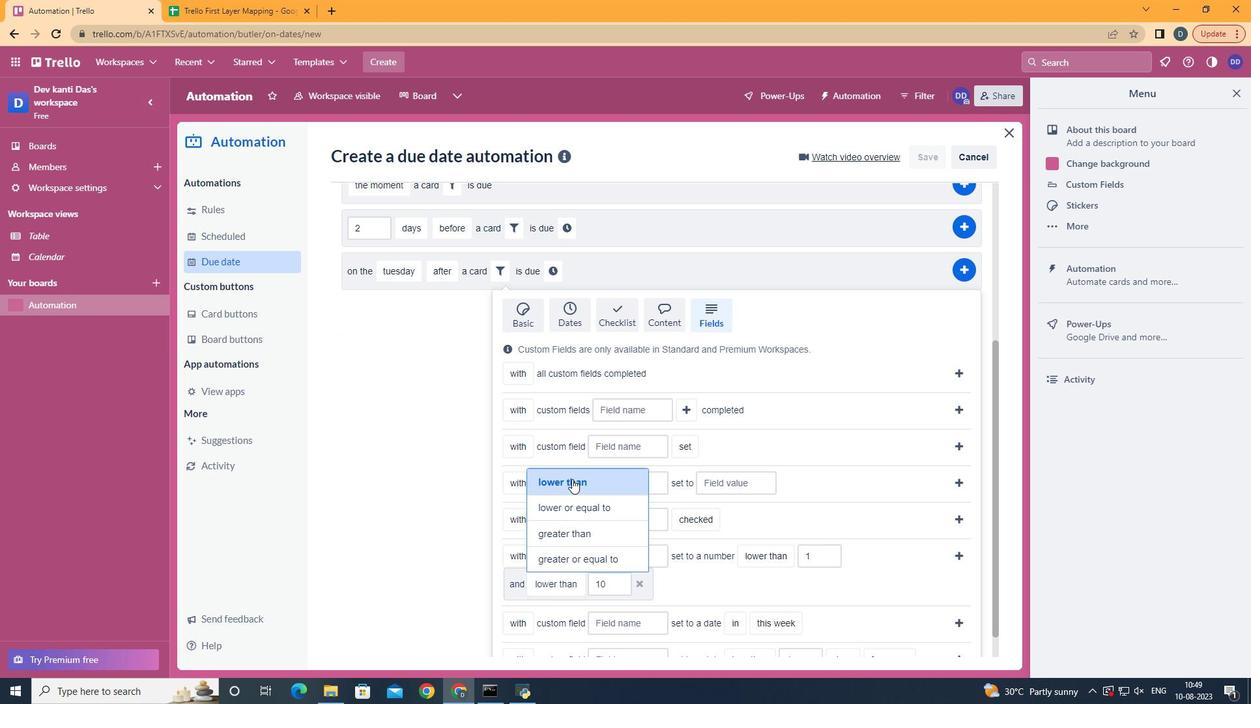
Action: Mouse pressed left at (573, 479)
Screenshot: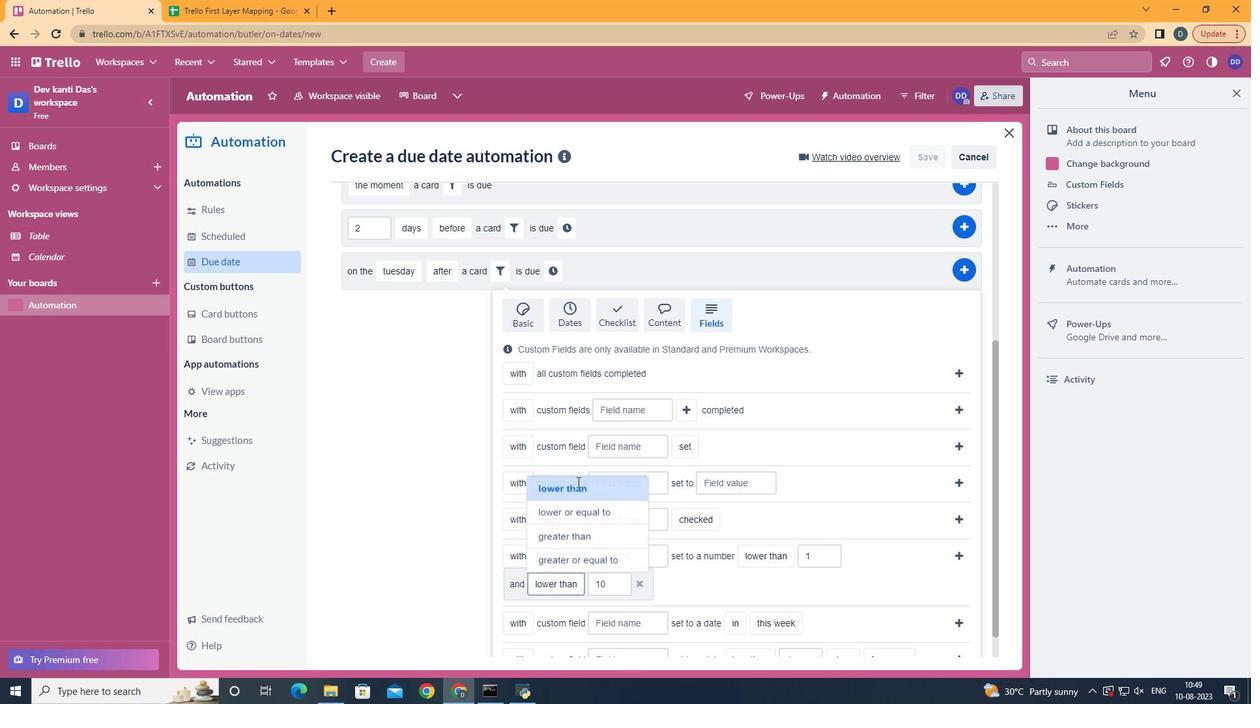 
Action: Mouse moved to (957, 558)
Screenshot: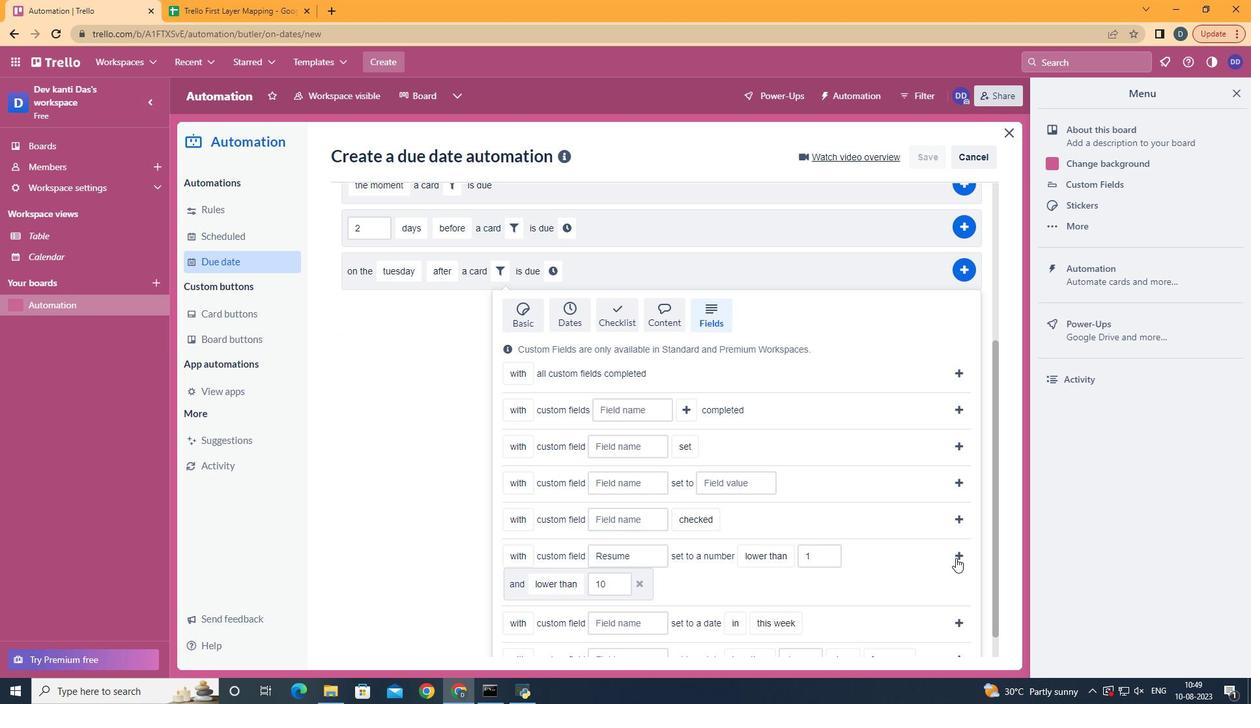
Action: Mouse pressed left at (957, 558)
Screenshot: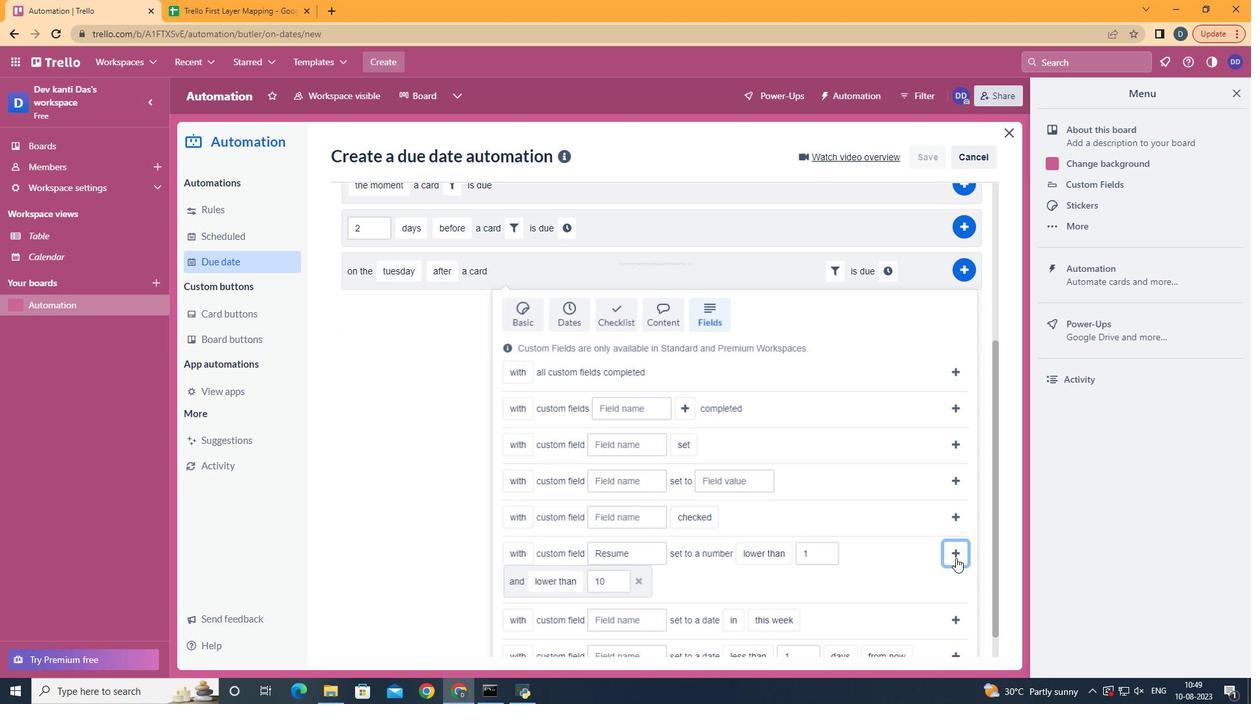 
Action: Mouse moved to (893, 522)
Screenshot: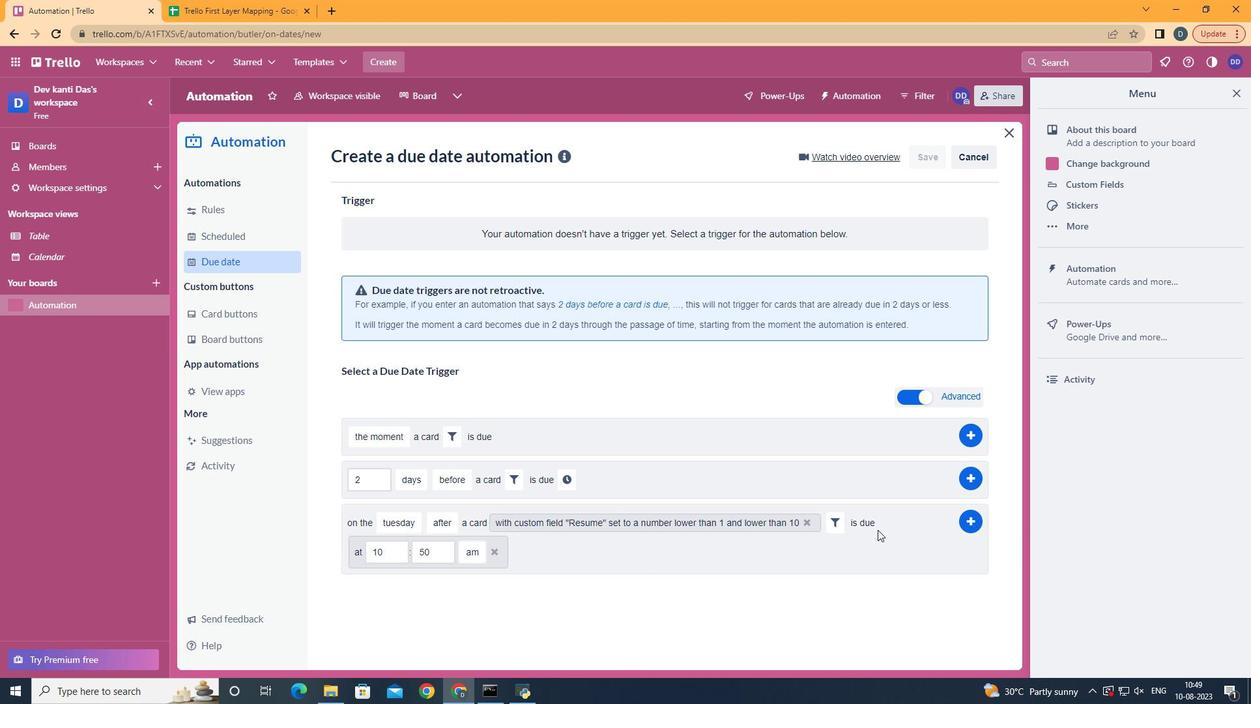 
Action: Mouse pressed left at (893, 522)
Screenshot: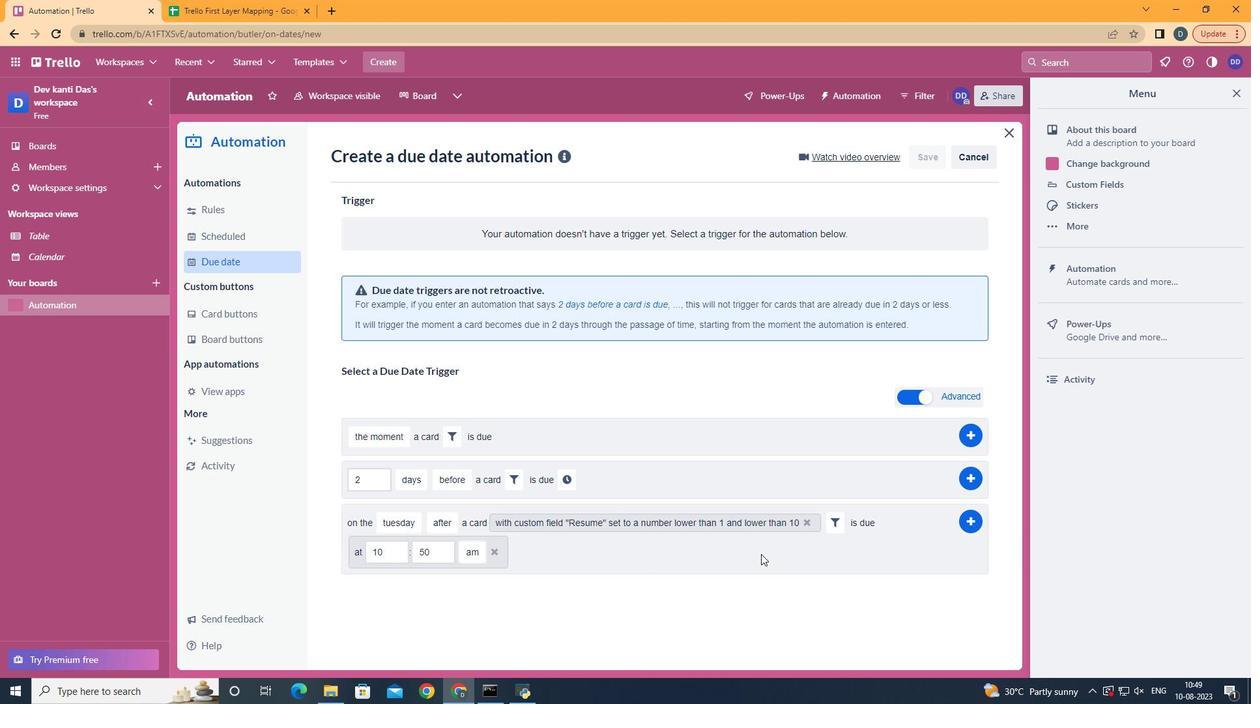 
Action: Mouse moved to (412, 550)
Screenshot: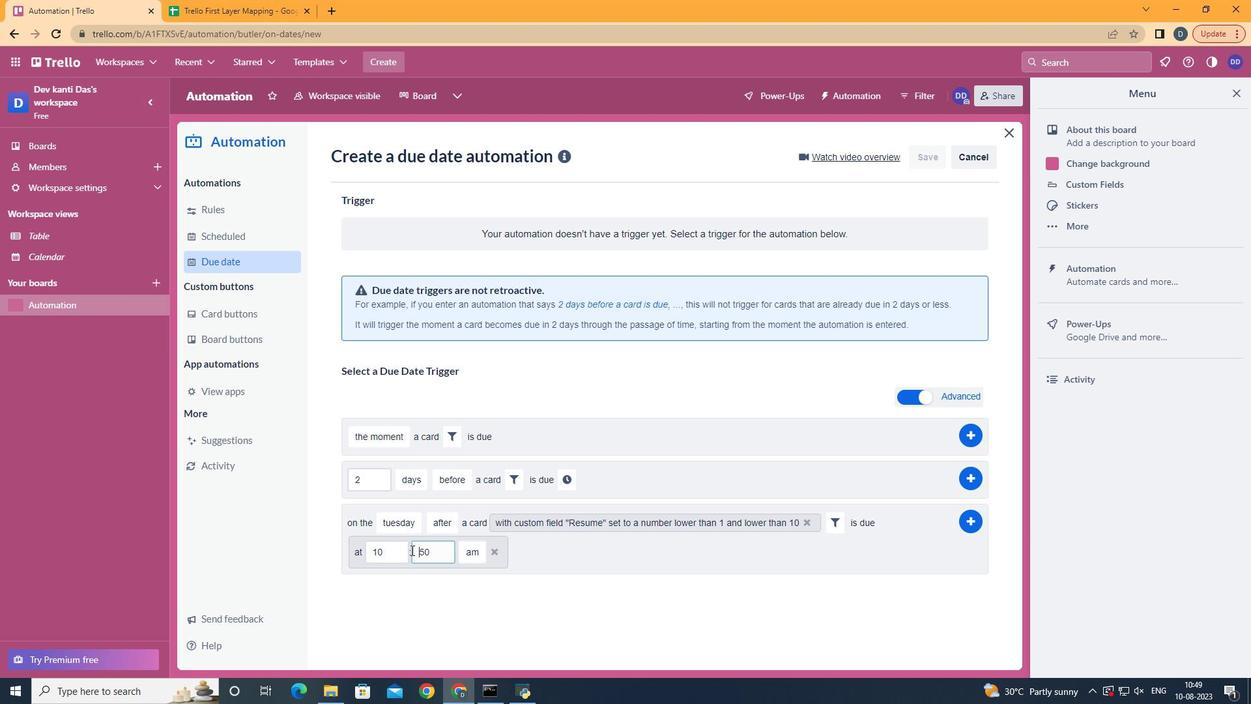 
Action: Mouse pressed left at (412, 550)
Screenshot: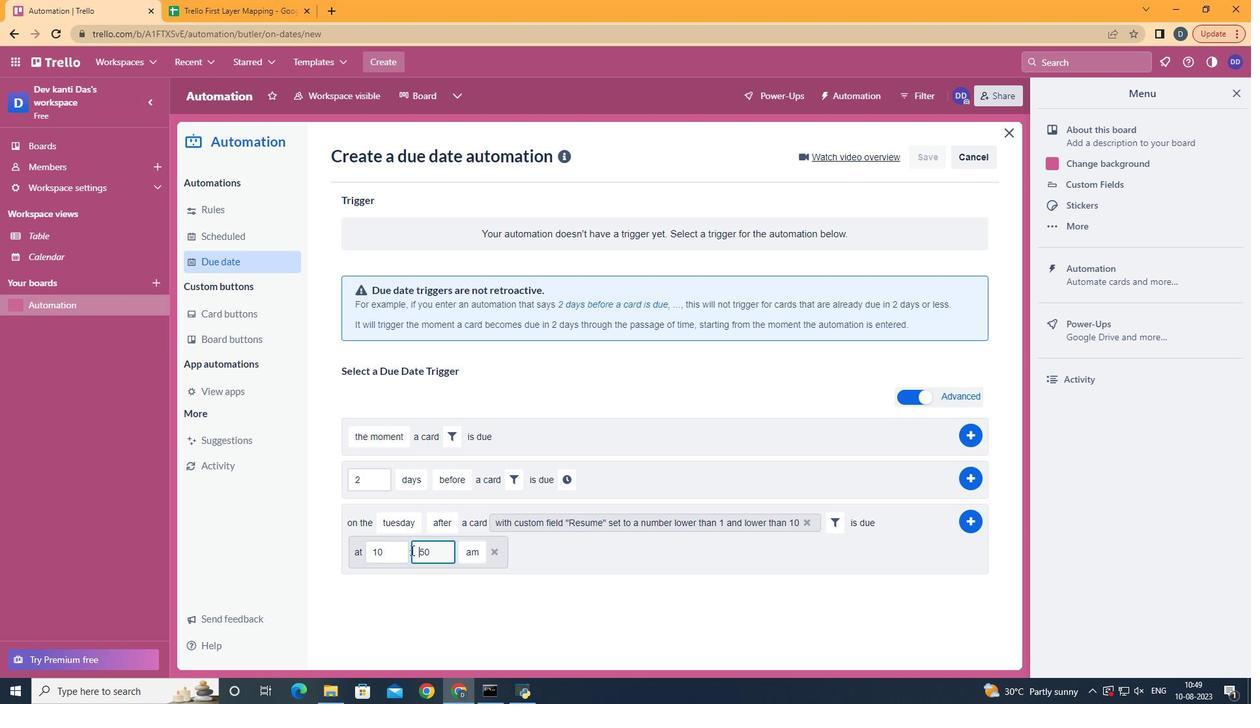 
Action: Mouse moved to (408, 550)
Screenshot: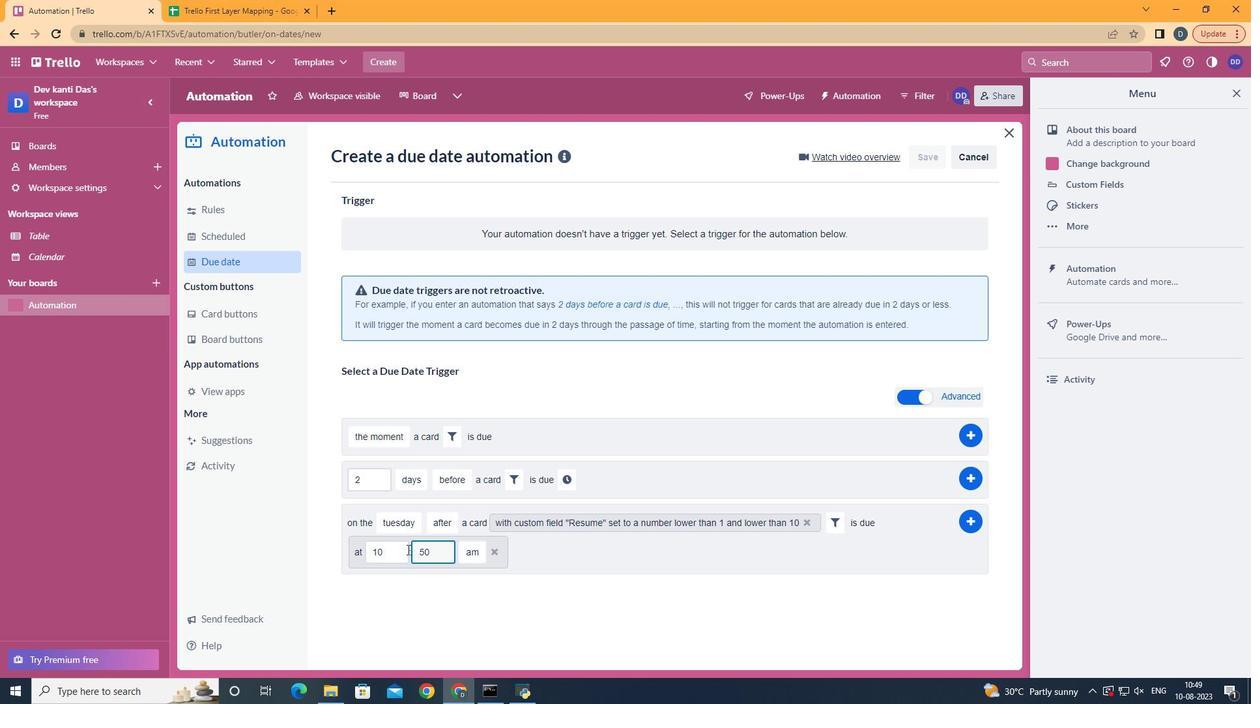 
Action: Mouse pressed left at (408, 550)
Screenshot: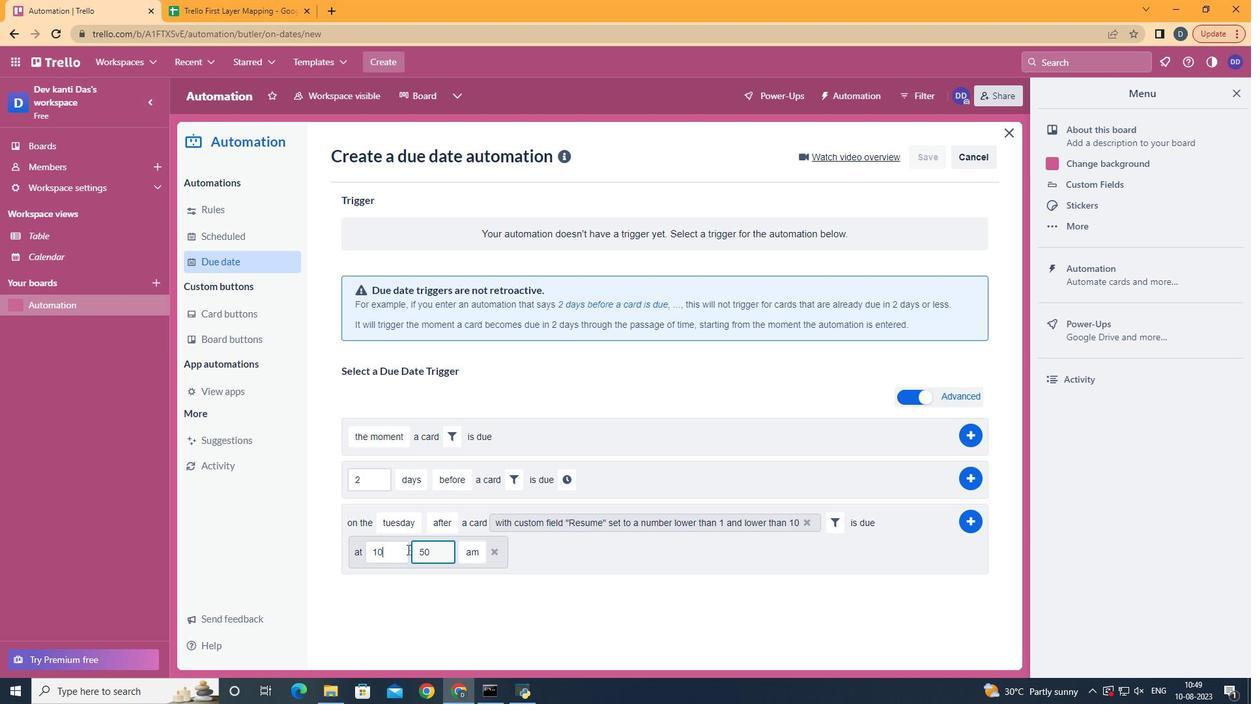 
Action: Mouse moved to (393, 554)
Screenshot: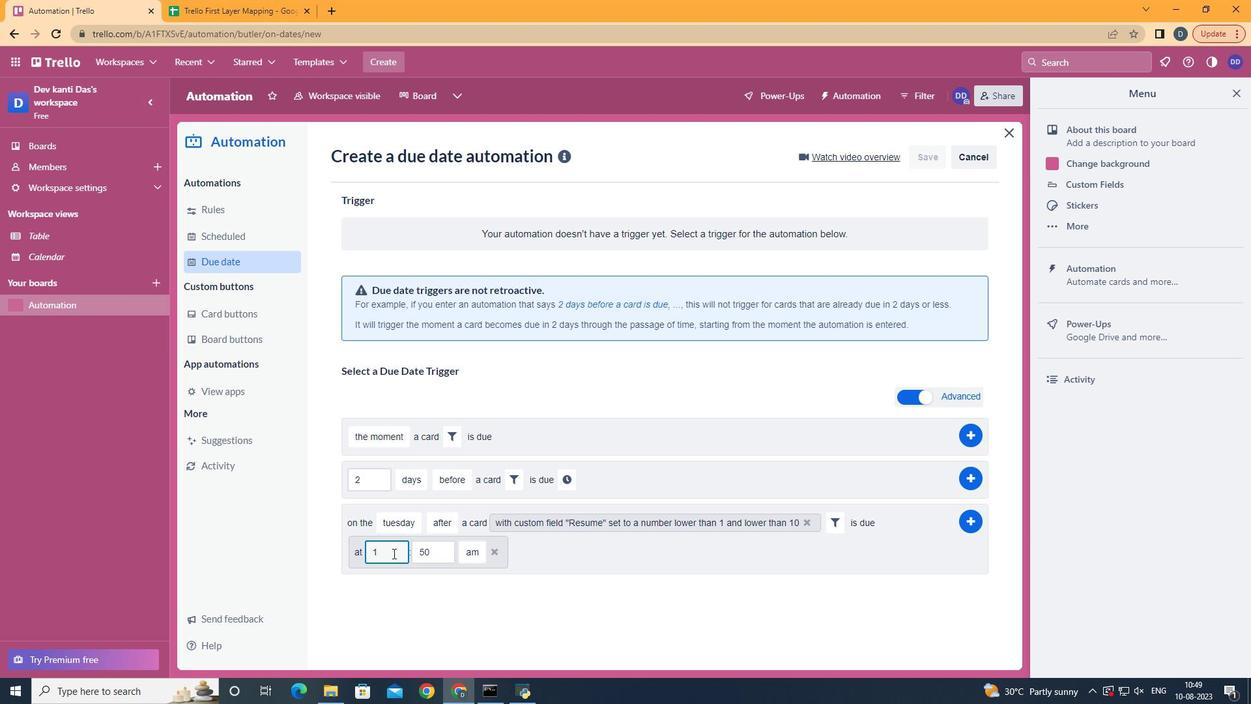 
Action: Key pressed <Key.backspace>1
Screenshot: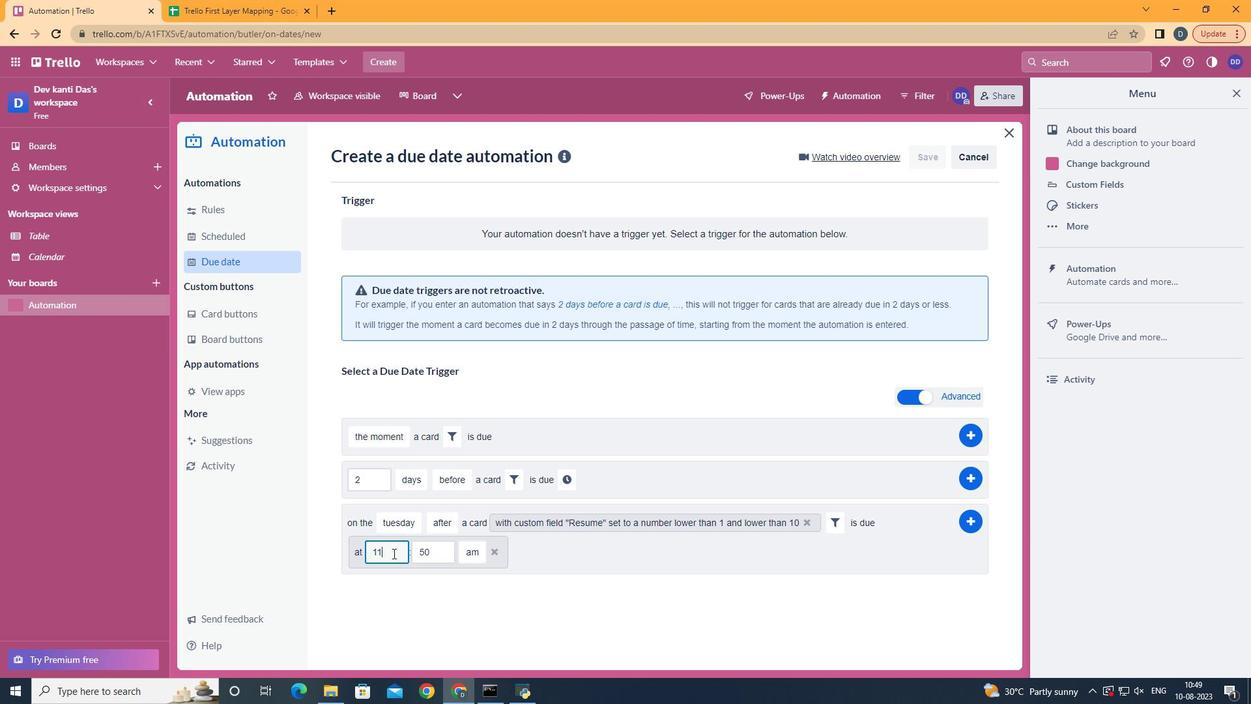 
Action: Mouse moved to (440, 556)
Screenshot: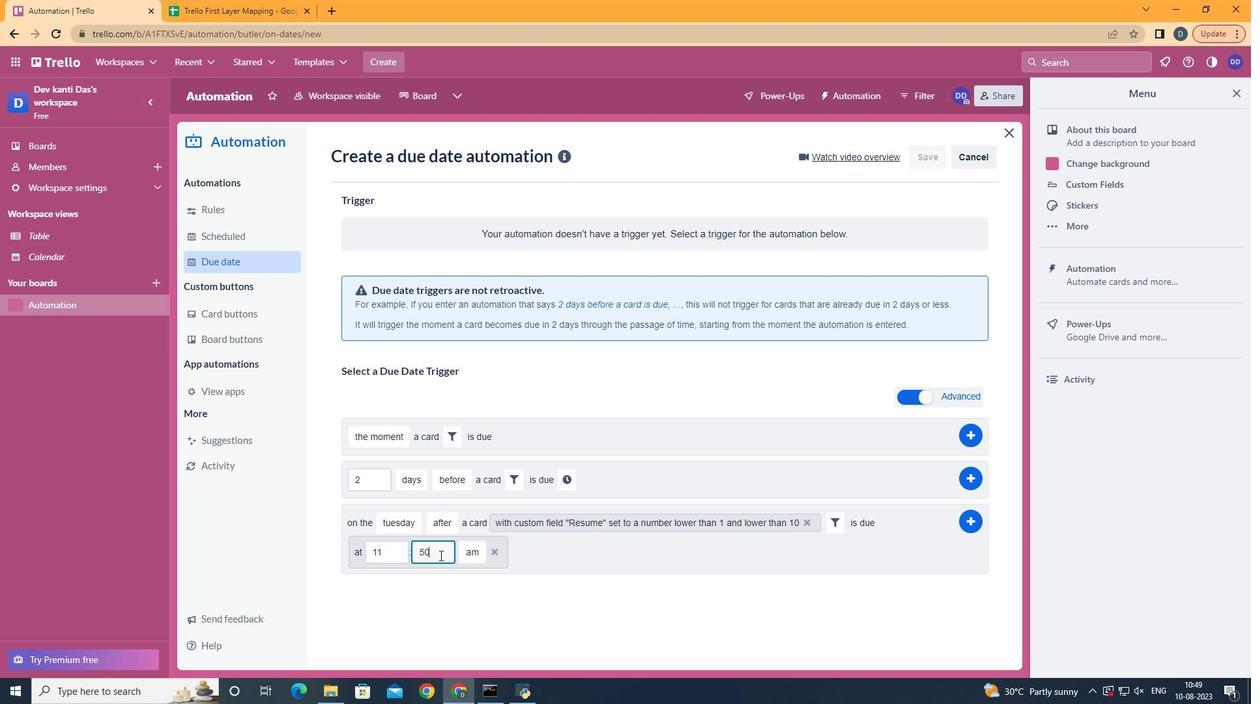
Action: Mouse pressed left at (440, 556)
Screenshot: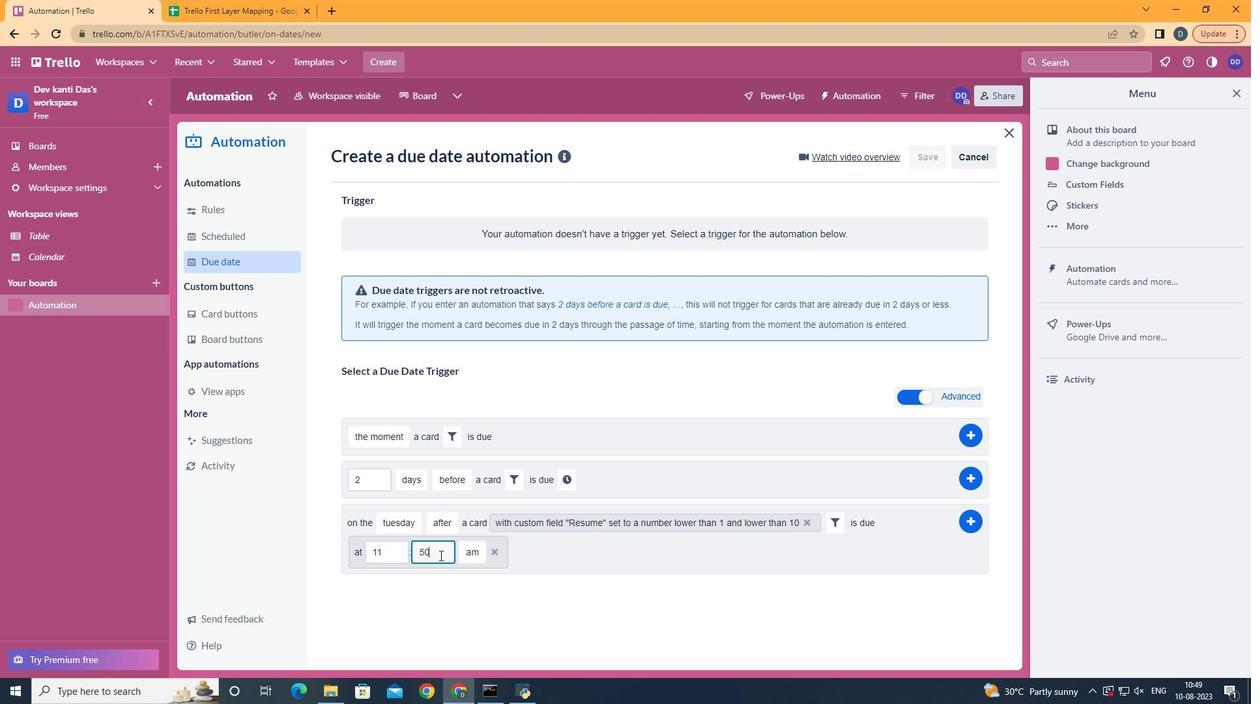 
Action: Key pressed <Key.backspace>
Screenshot: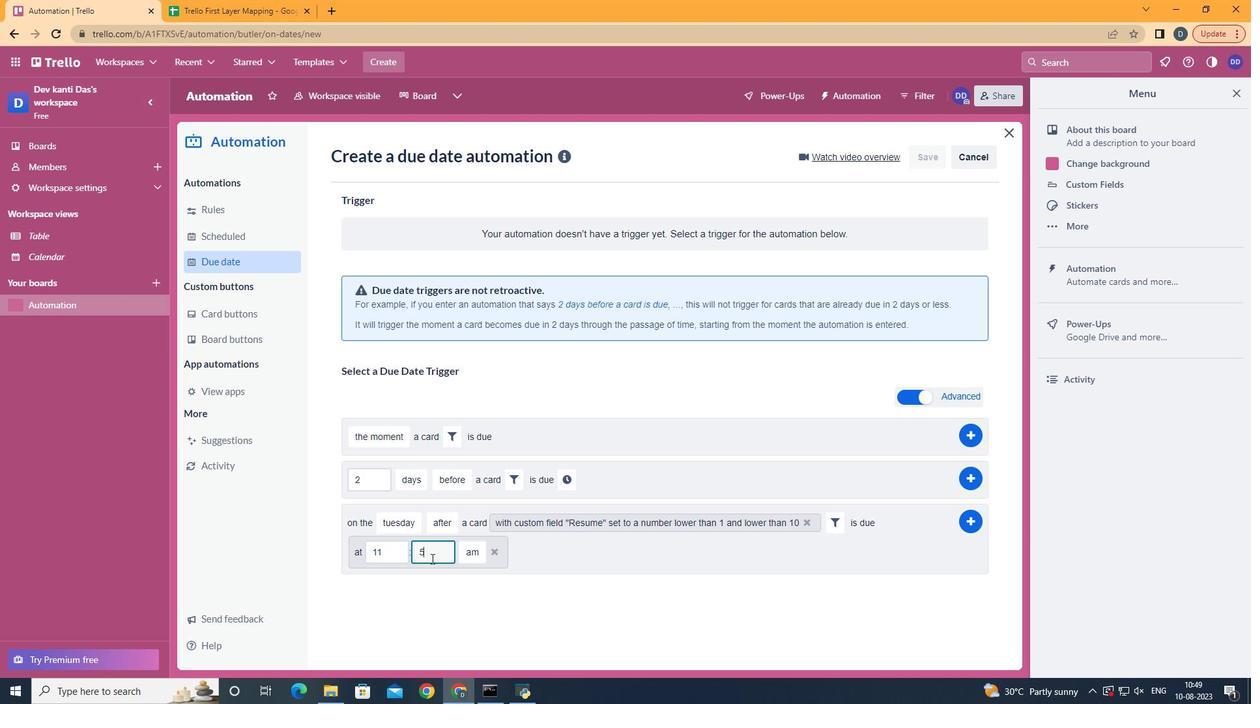 
Action: Mouse moved to (432, 559)
Screenshot: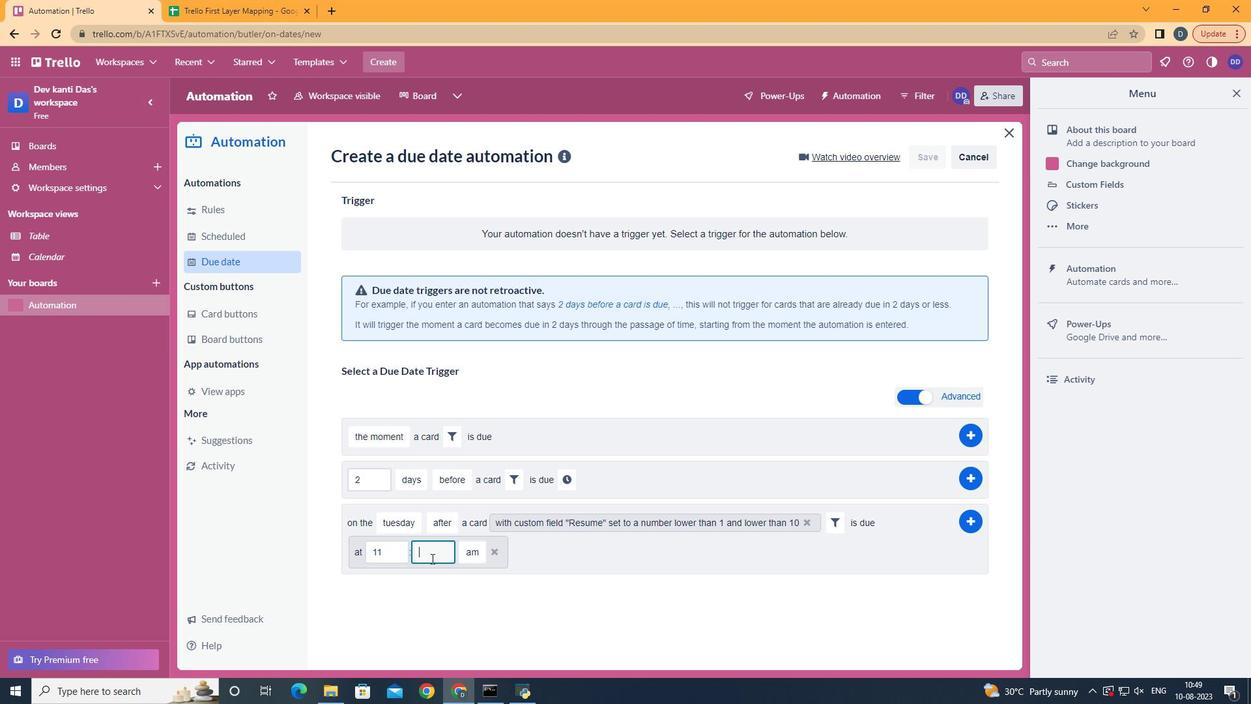 
Action: Key pressed <Key.backspace>00
Screenshot: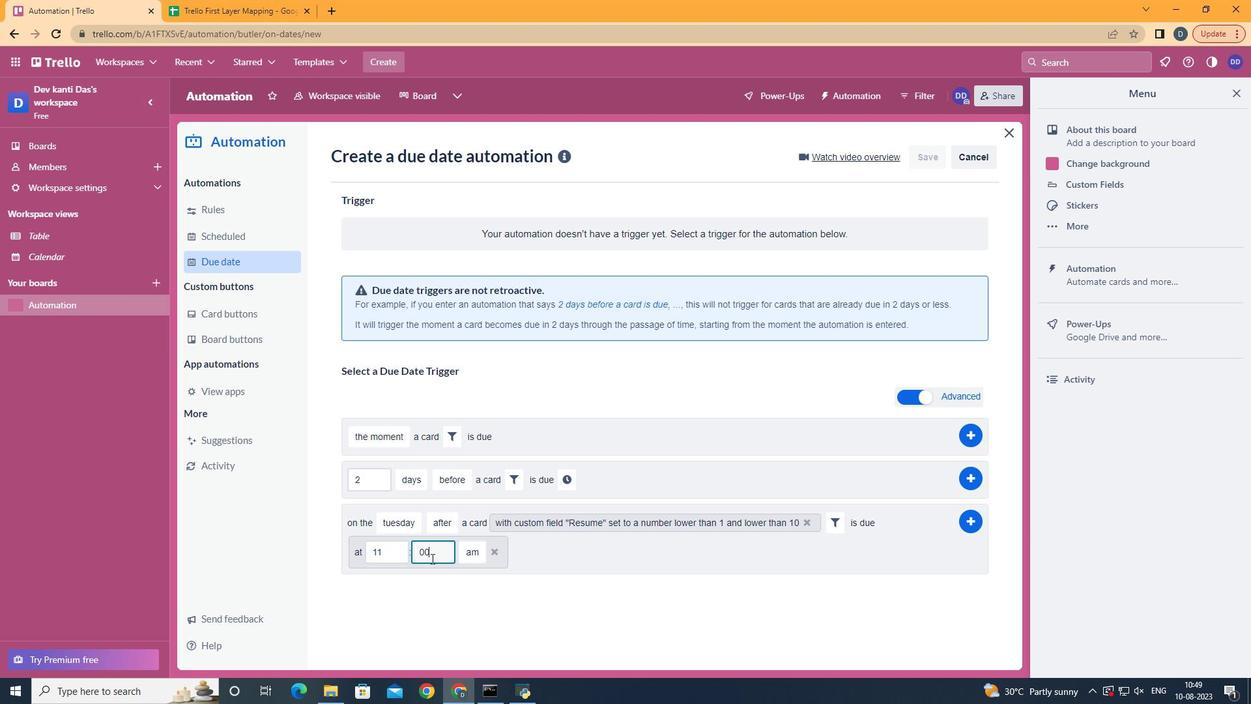 
Action: Mouse moved to (963, 519)
Screenshot: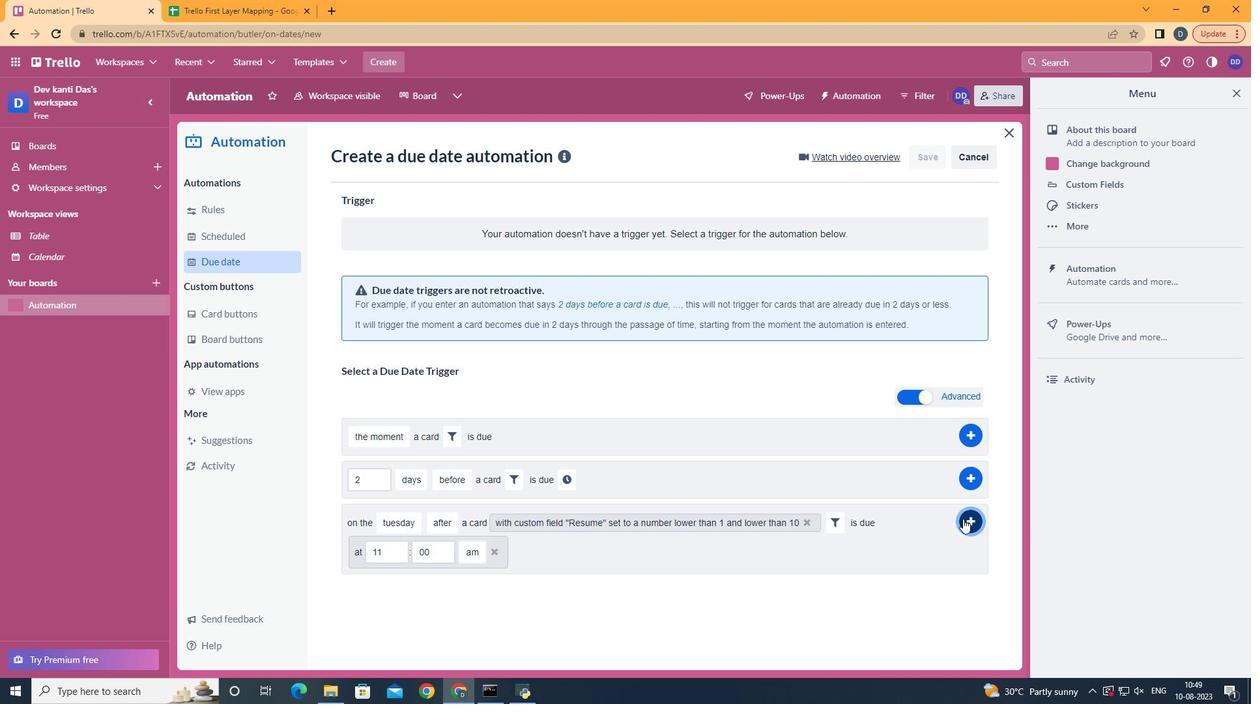 
Action: Mouse pressed left at (963, 519)
Screenshot: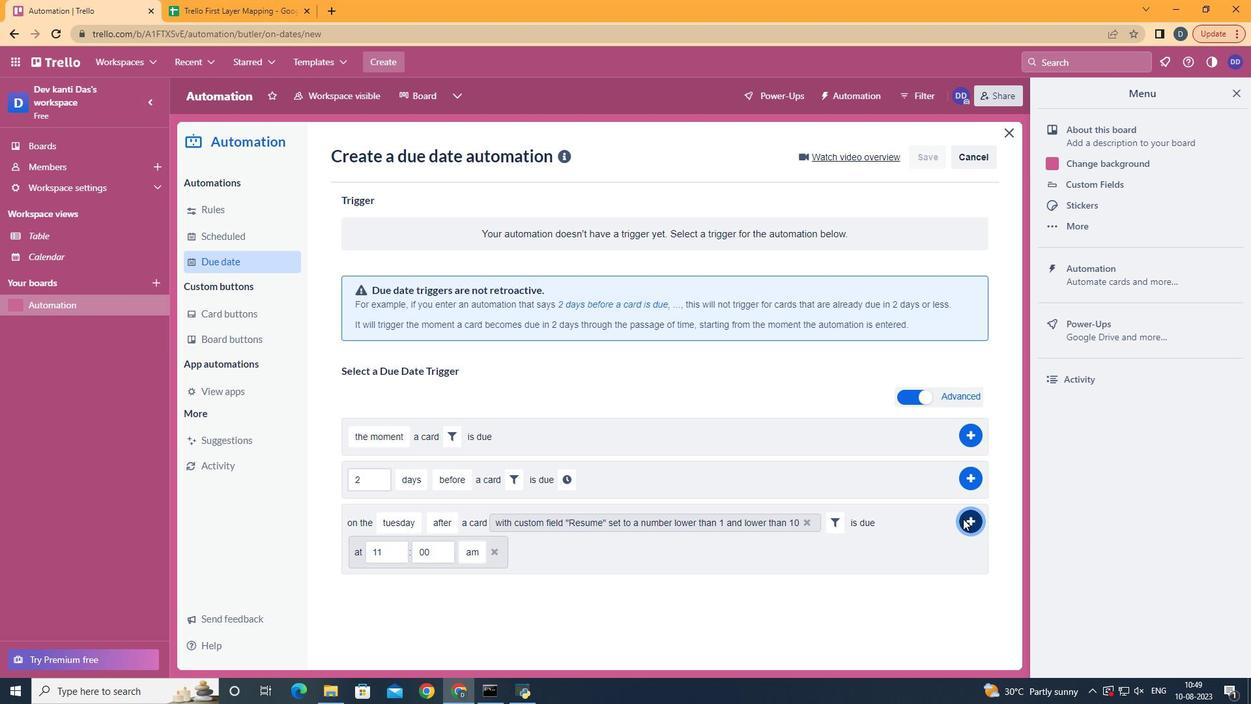 
Action: Mouse moved to (786, 369)
Screenshot: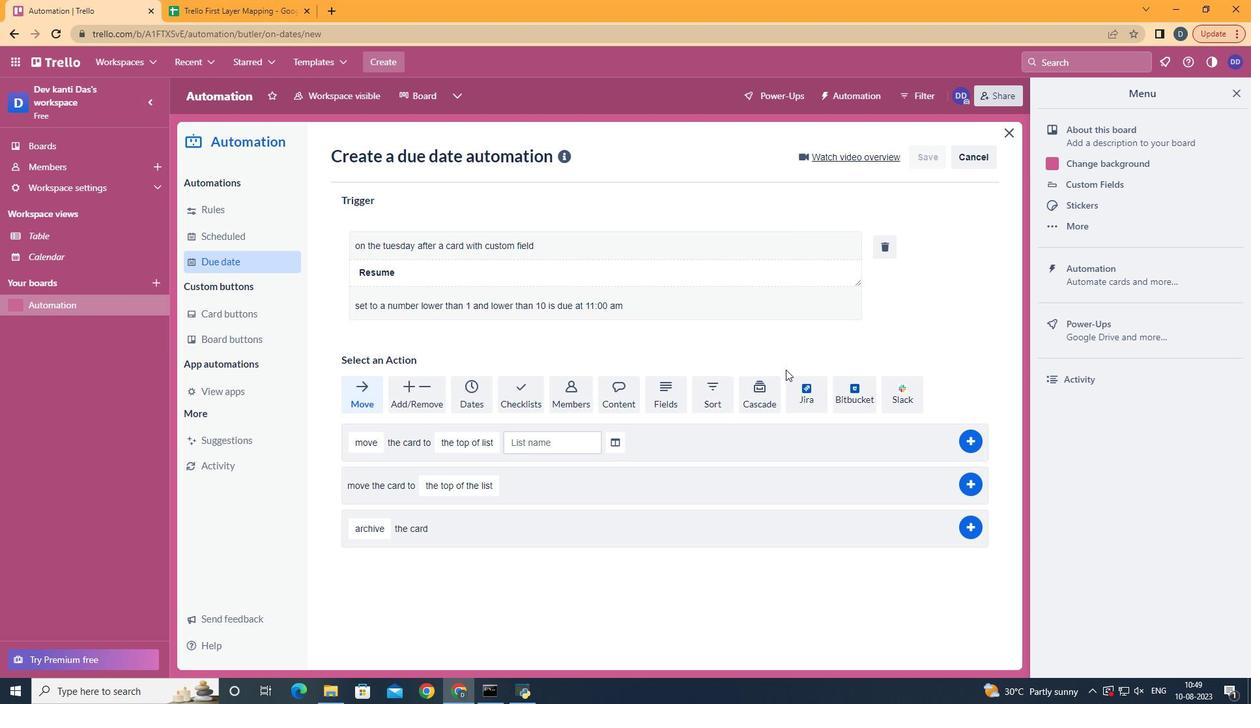 
